 Task: Look for space in São Raimundo Nonato, Brazil from 2nd June, 2023 to 6th June, 2023 for 1 adult in price range Rs.10000 to Rs.13000. Place can be private room with 1  bedroom having 1 bed and 1 bathroom. Property type can be hotel. Booking option can be shelf check-in. Required host language is Spanish.
Action: Mouse moved to (672, 119)
Screenshot: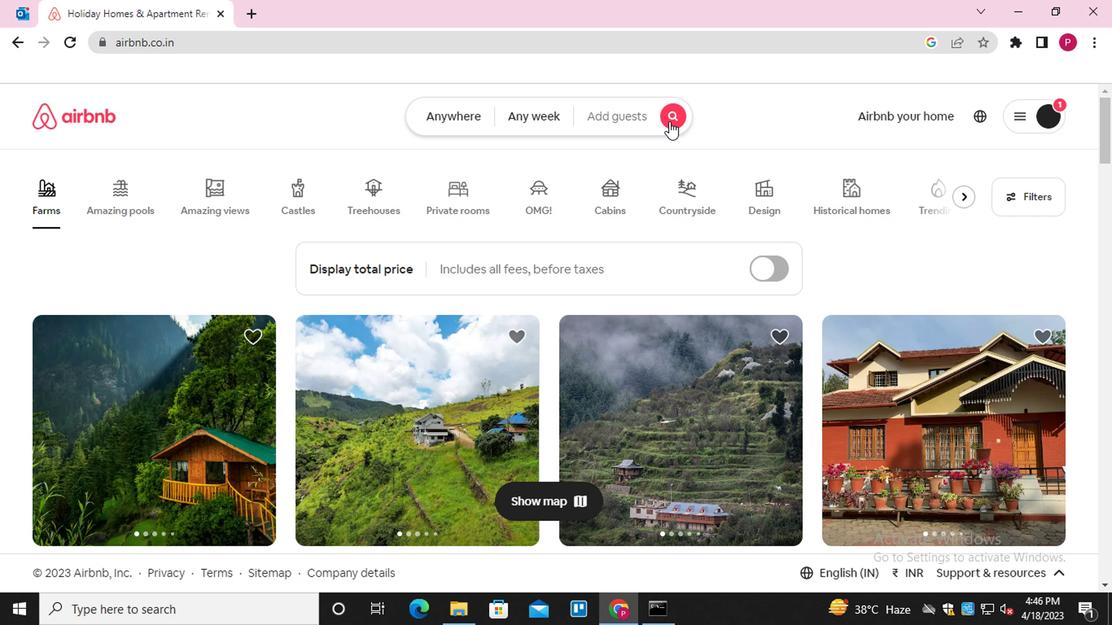 
Action: Mouse pressed left at (672, 119)
Screenshot: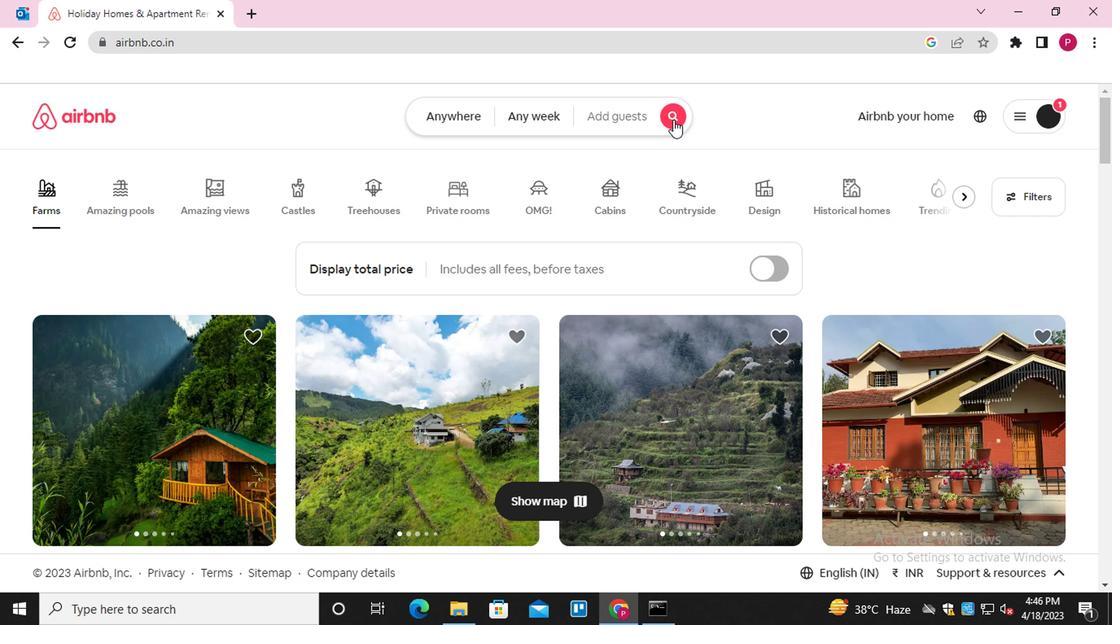 
Action: Mouse moved to (326, 187)
Screenshot: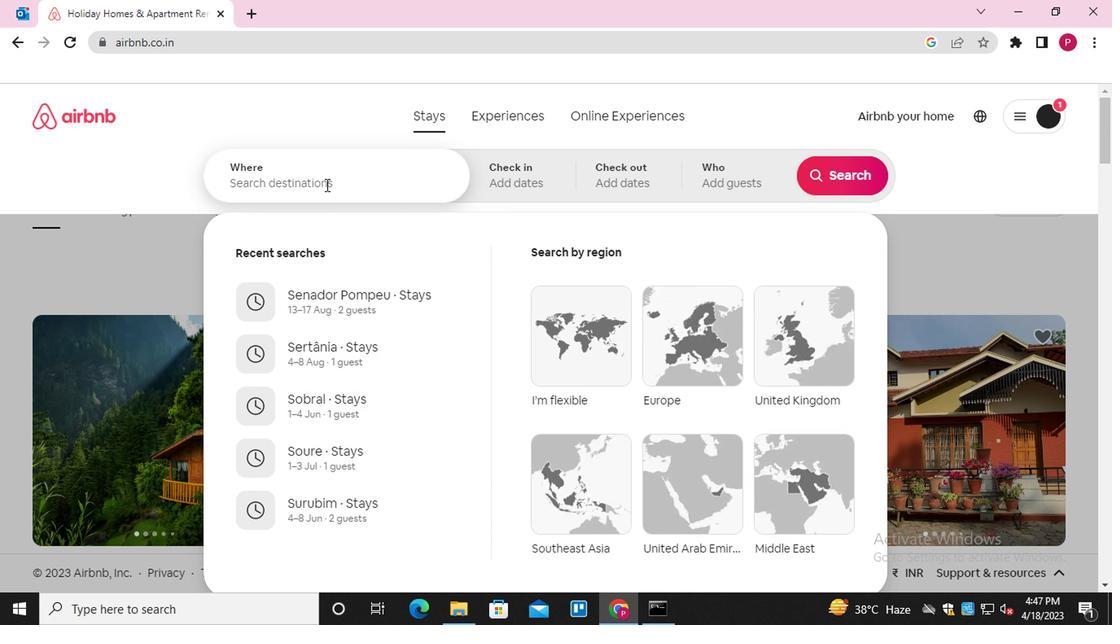 
Action: Mouse pressed left at (326, 187)
Screenshot: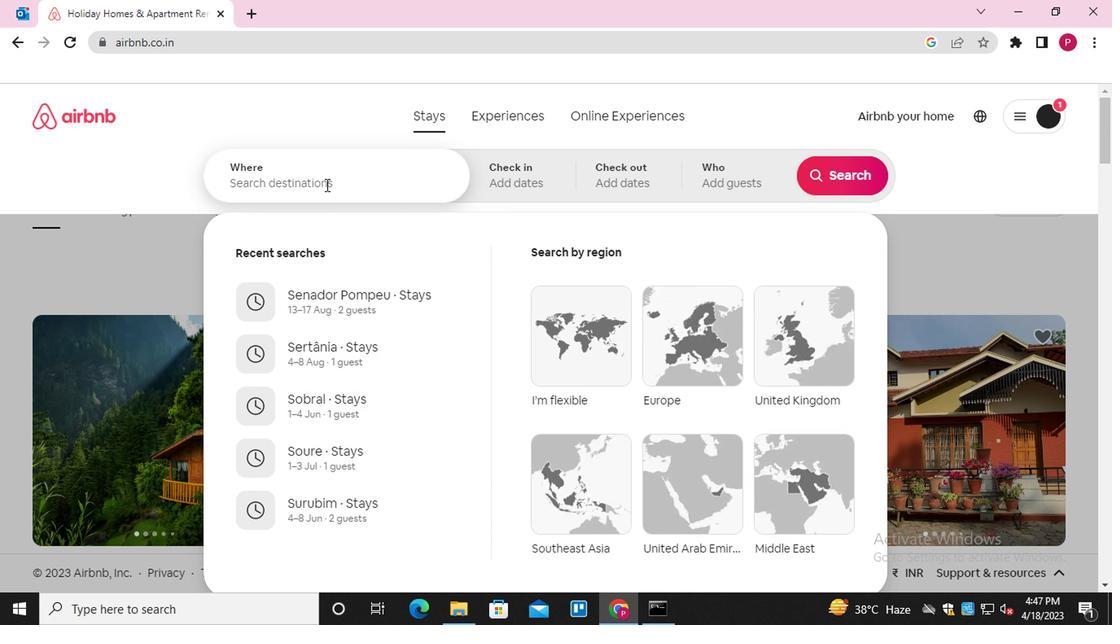
Action: Key pressed <Key.shift>SAO<Key.space><Key.shift><Key.shift><Key.shift><Key.shift><Key.shift>RAIMUNDO
Screenshot: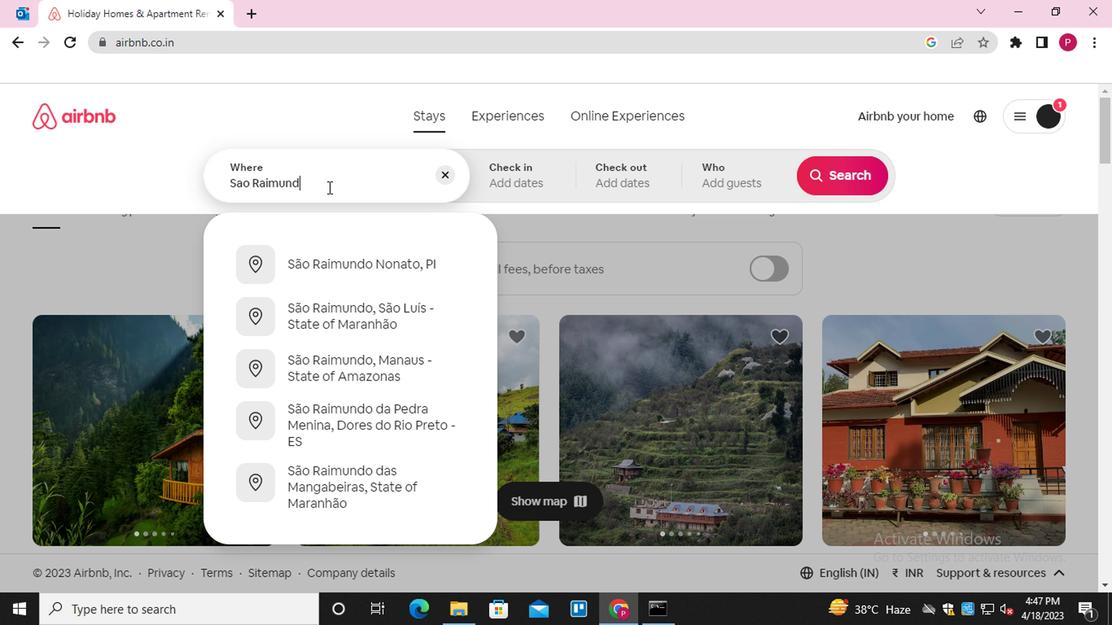 
Action: Mouse moved to (395, 264)
Screenshot: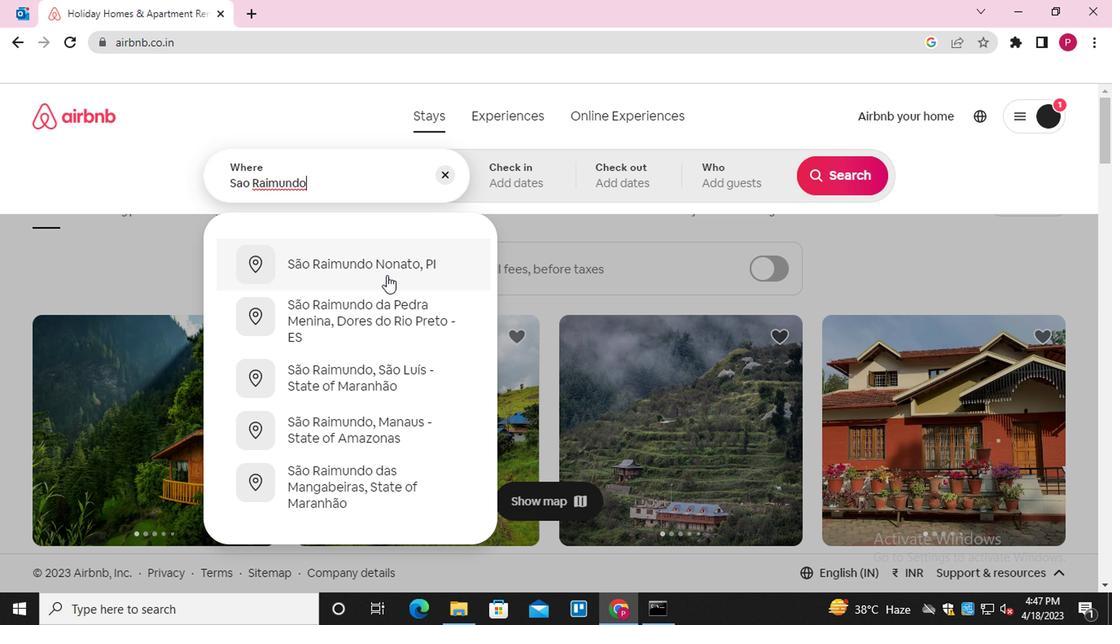 
Action: Mouse pressed left at (395, 264)
Screenshot: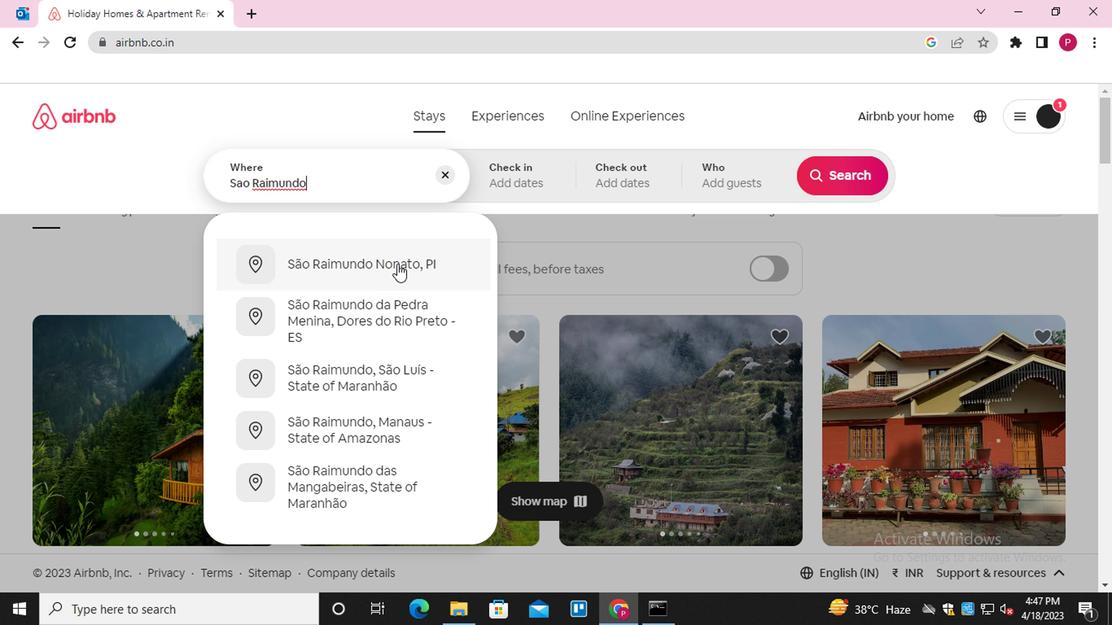 
Action: Mouse moved to (827, 311)
Screenshot: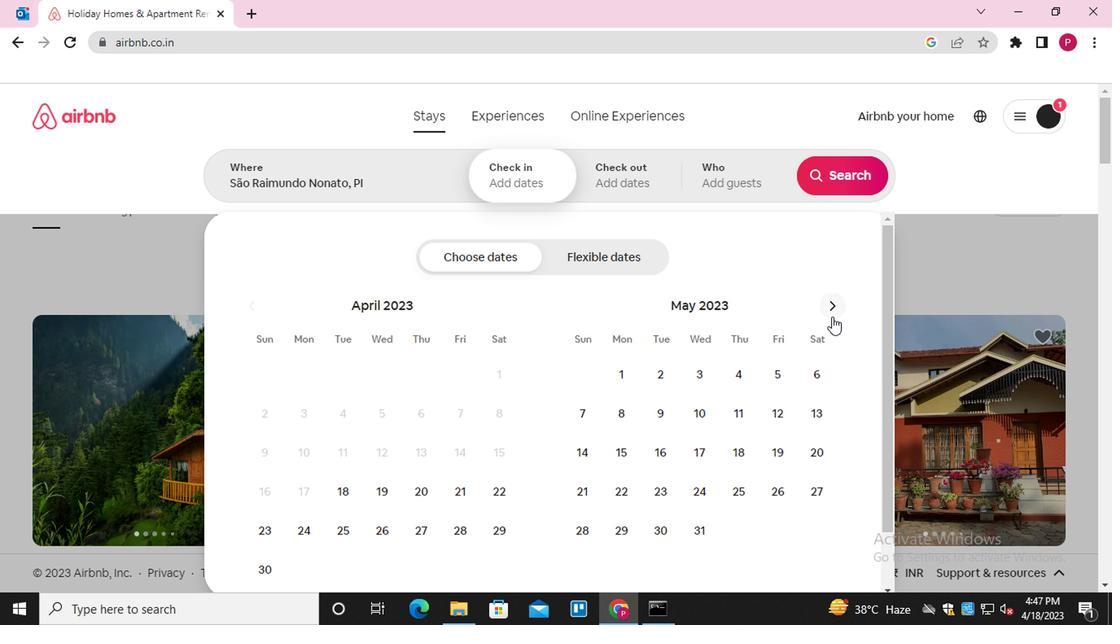 
Action: Mouse pressed left at (827, 311)
Screenshot: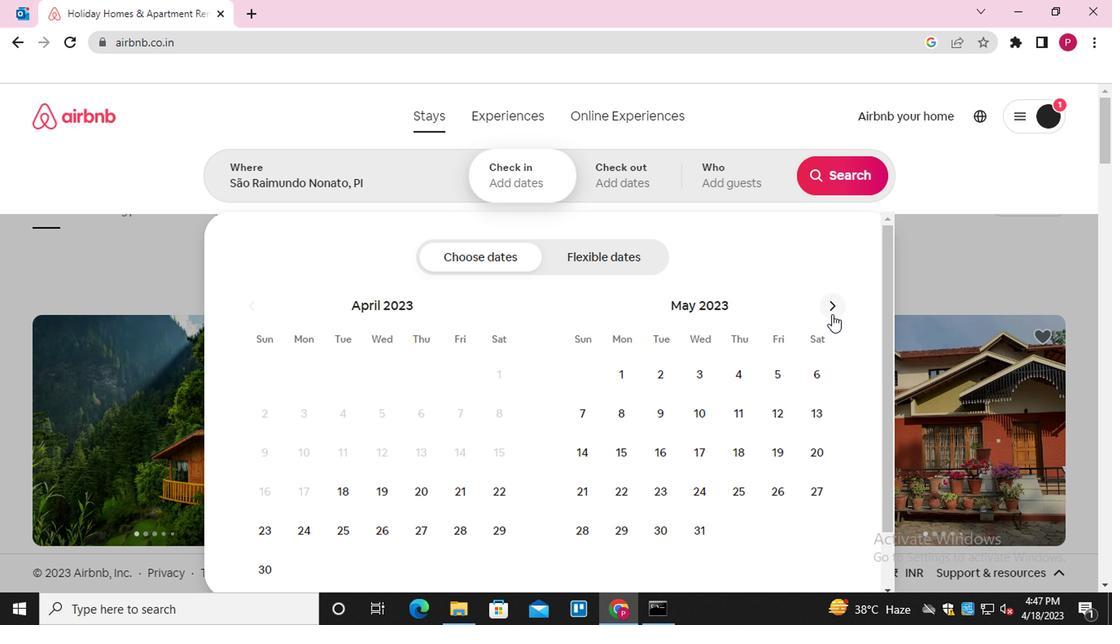 
Action: Mouse moved to (768, 381)
Screenshot: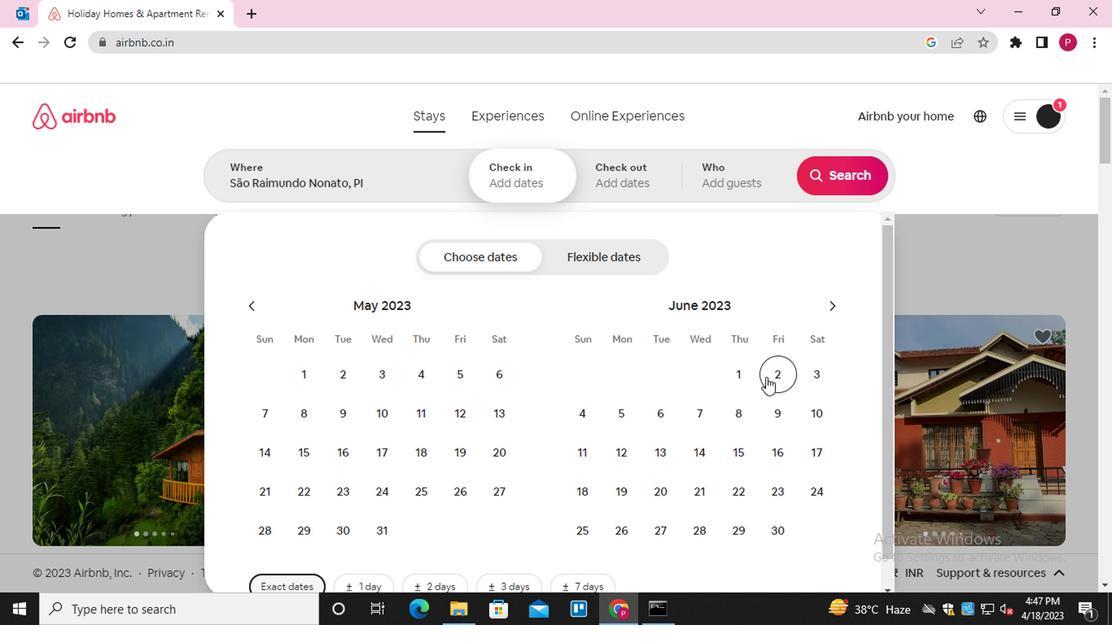 
Action: Mouse pressed left at (768, 381)
Screenshot: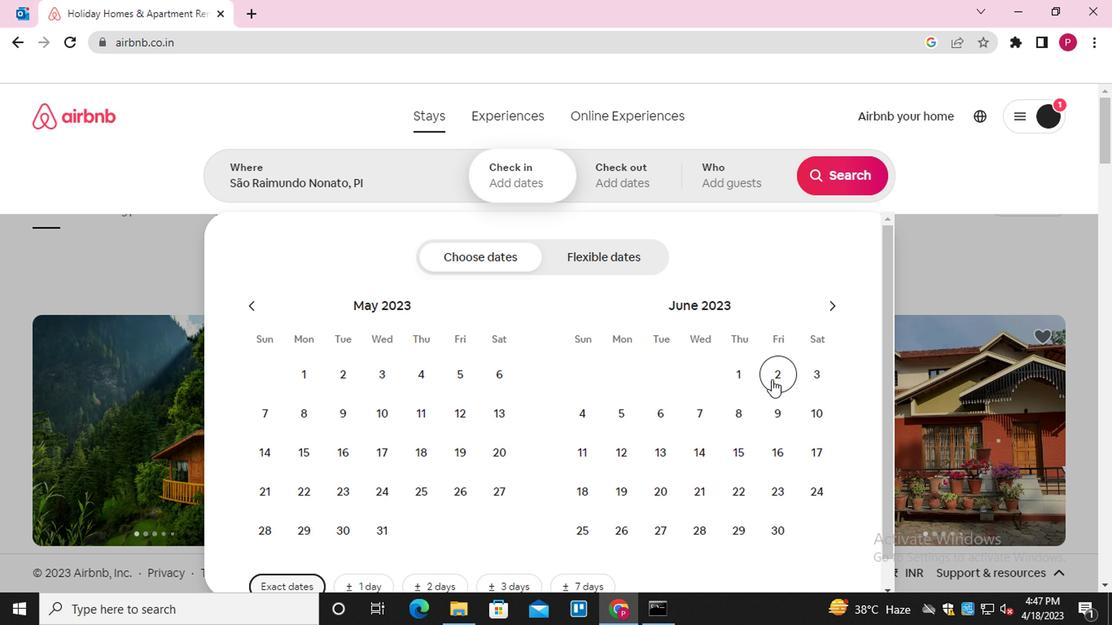 
Action: Mouse moved to (659, 414)
Screenshot: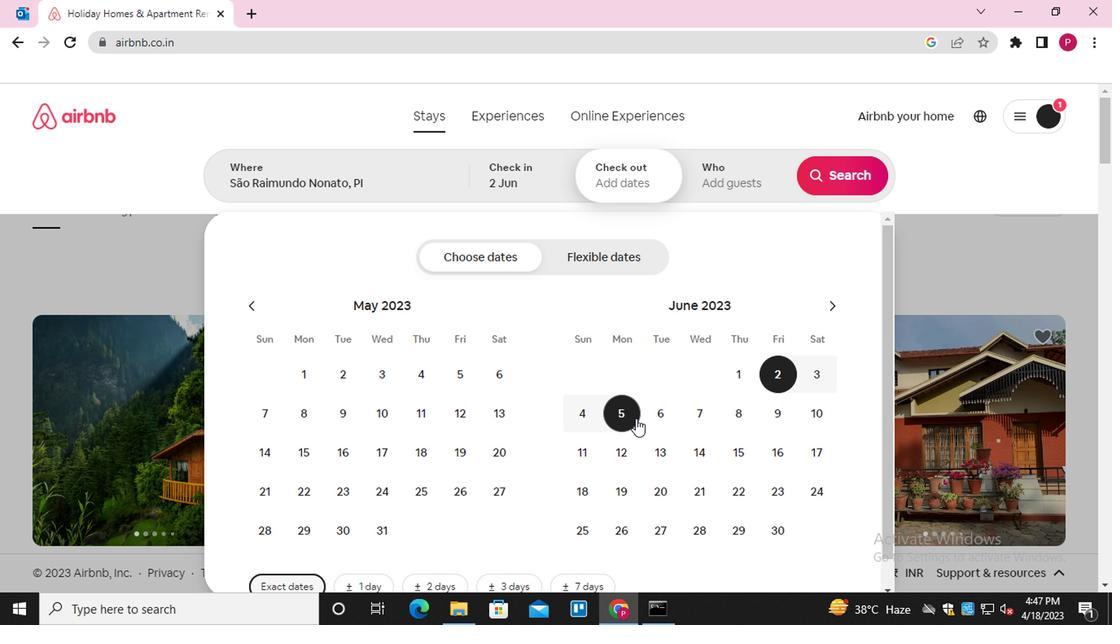 
Action: Mouse pressed left at (659, 414)
Screenshot: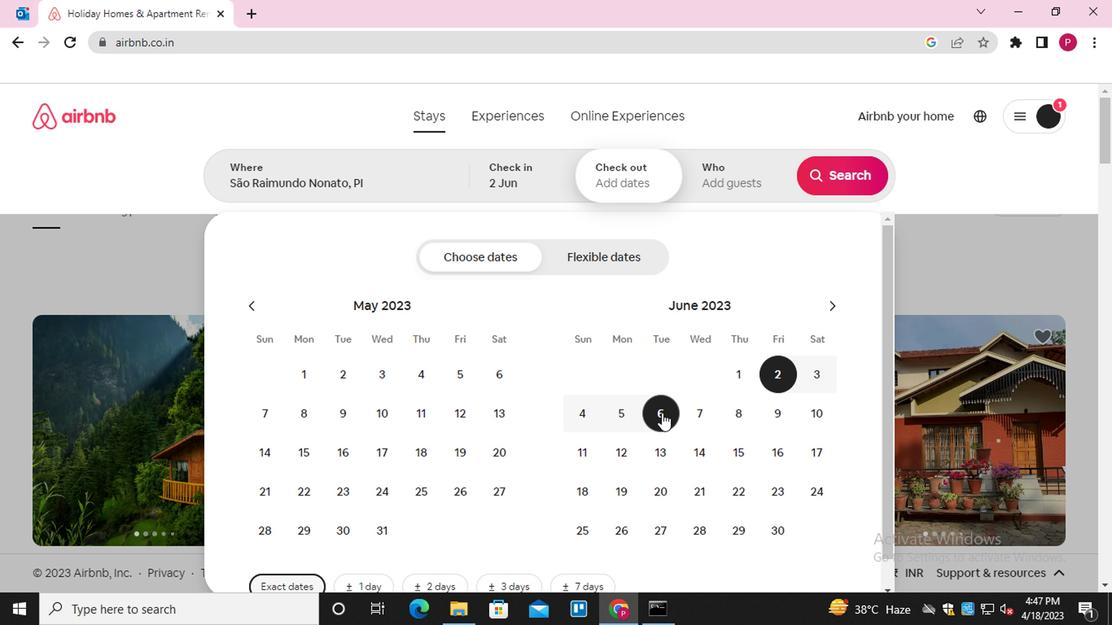
Action: Mouse moved to (721, 183)
Screenshot: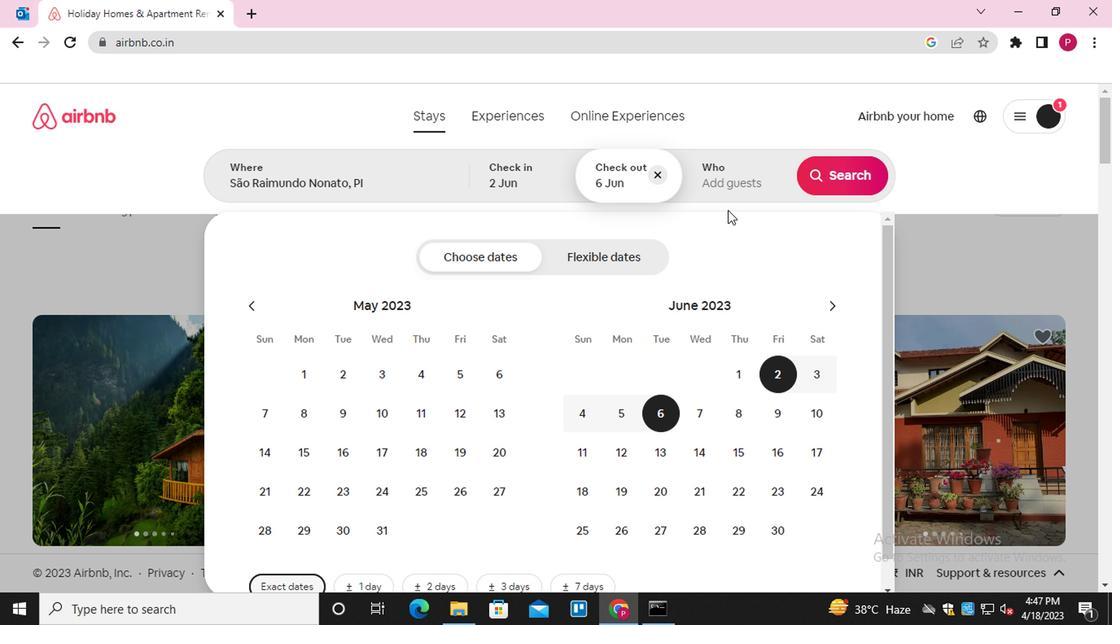 
Action: Mouse pressed left at (721, 183)
Screenshot: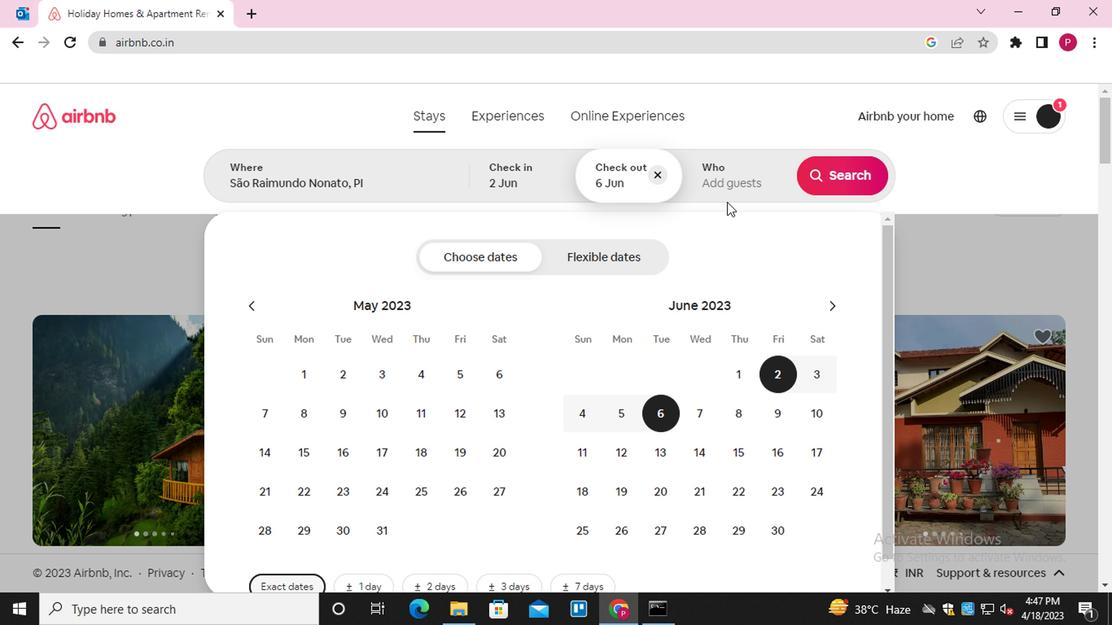 
Action: Mouse moved to (855, 264)
Screenshot: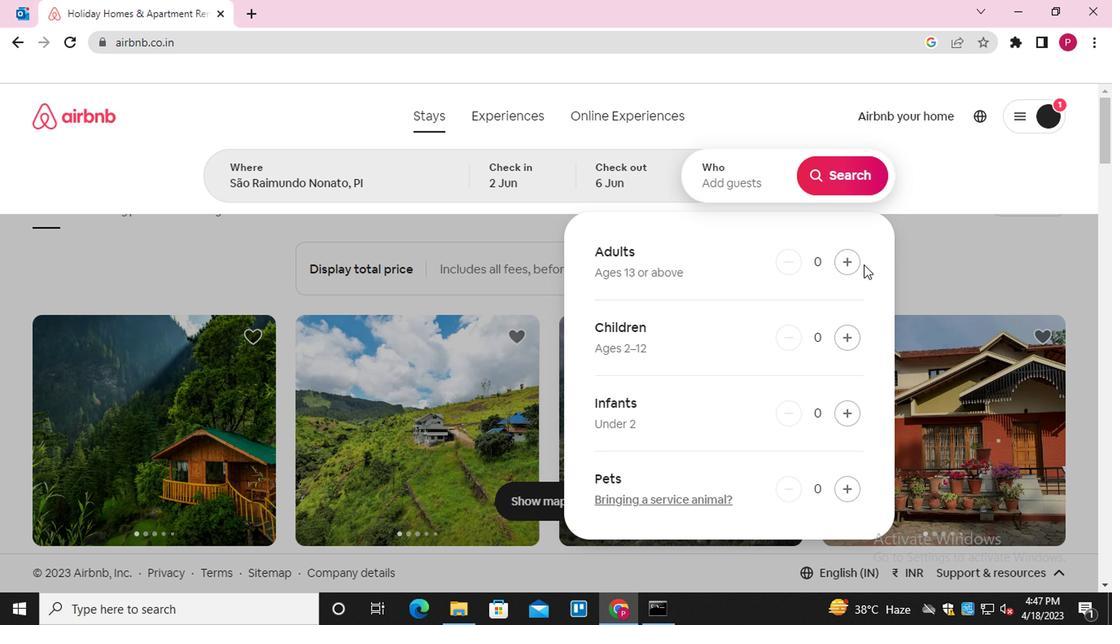 
Action: Mouse pressed left at (855, 264)
Screenshot: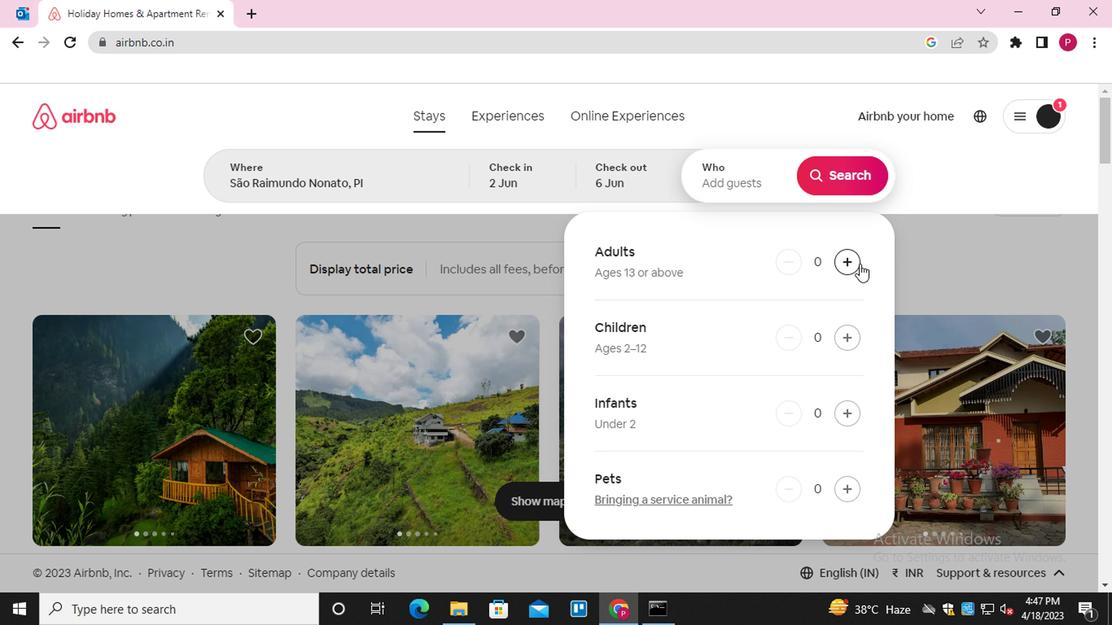 
Action: Mouse moved to (834, 177)
Screenshot: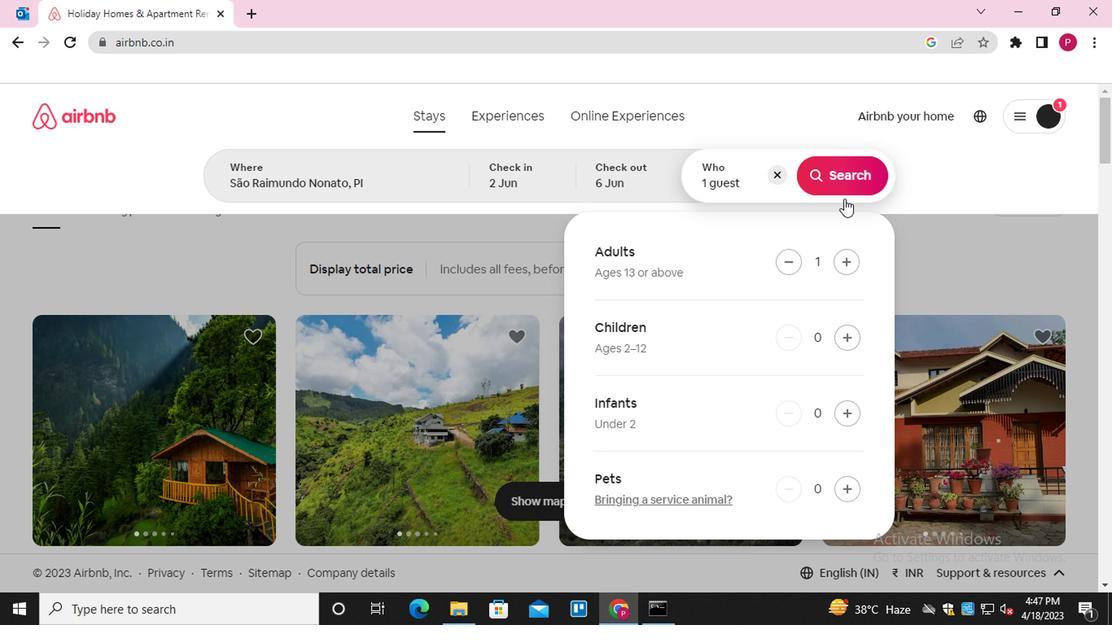 
Action: Mouse pressed left at (834, 177)
Screenshot: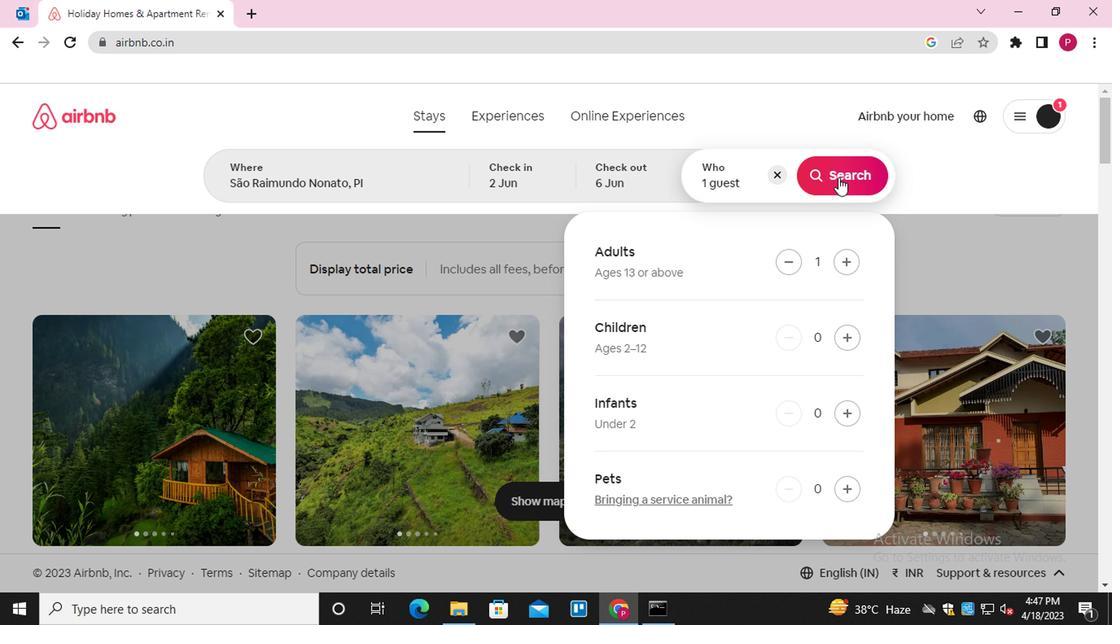 
Action: Mouse moved to (1021, 180)
Screenshot: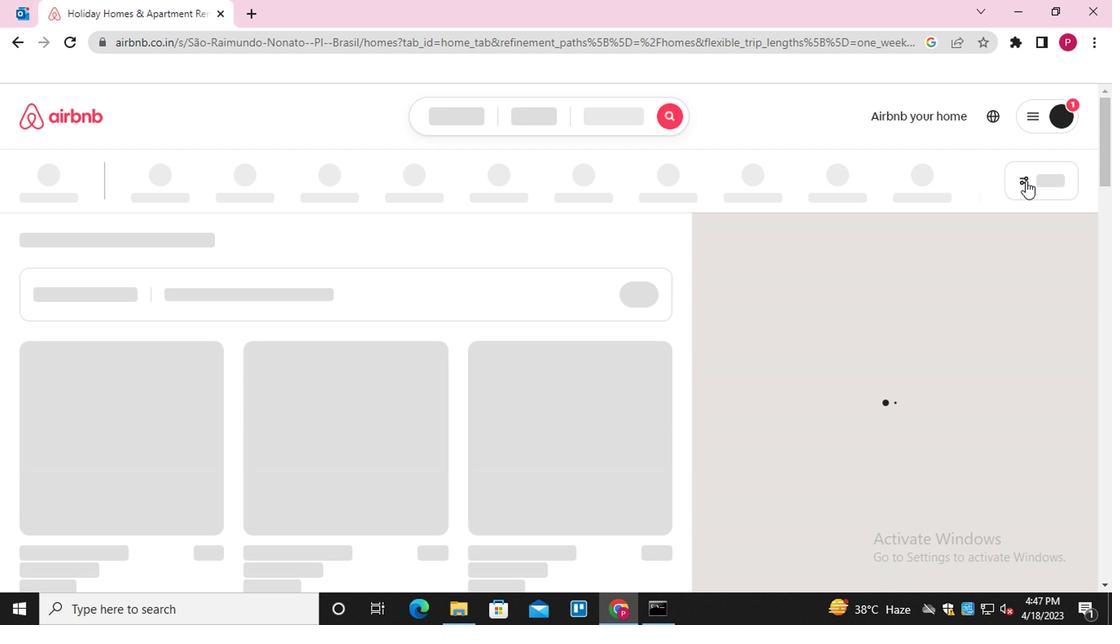
Action: Mouse pressed left at (1021, 180)
Screenshot: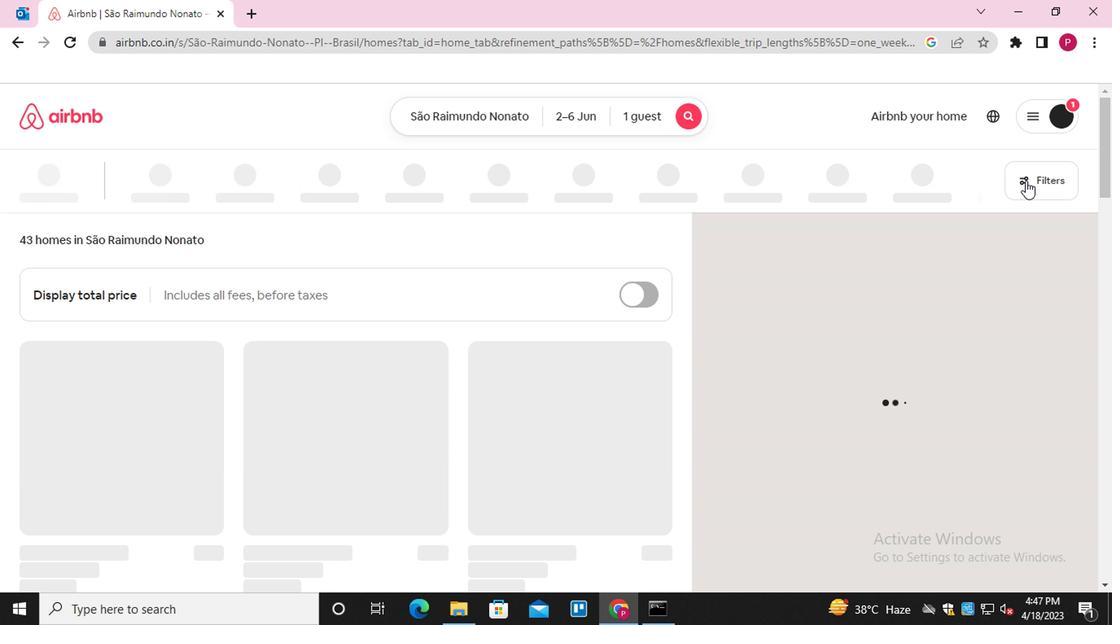 
Action: Mouse moved to (349, 388)
Screenshot: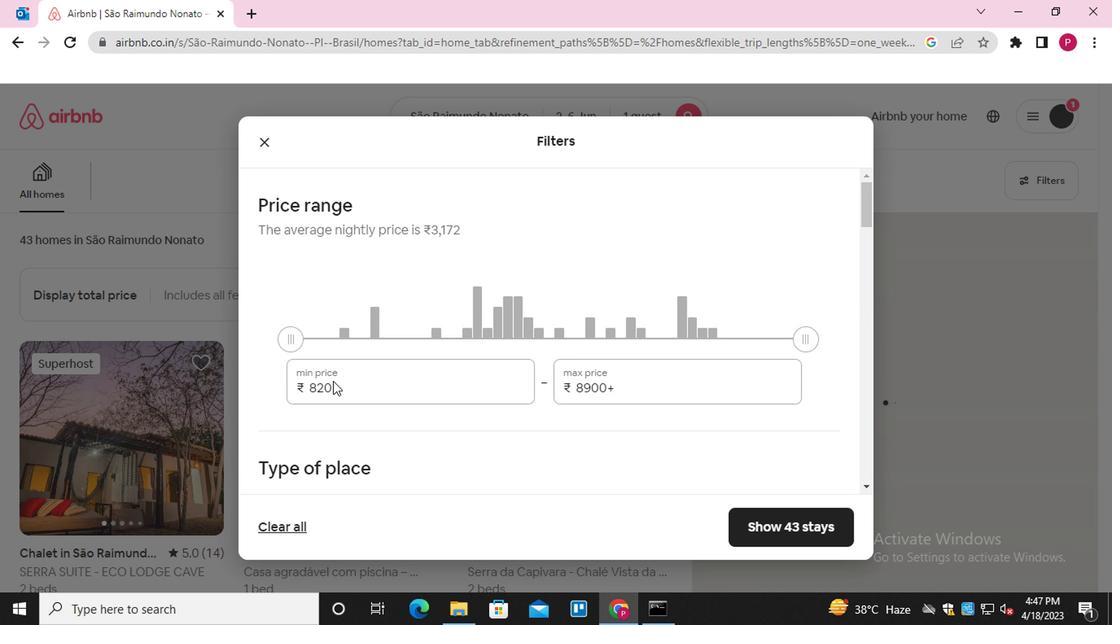 
Action: Mouse pressed left at (349, 388)
Screenshot: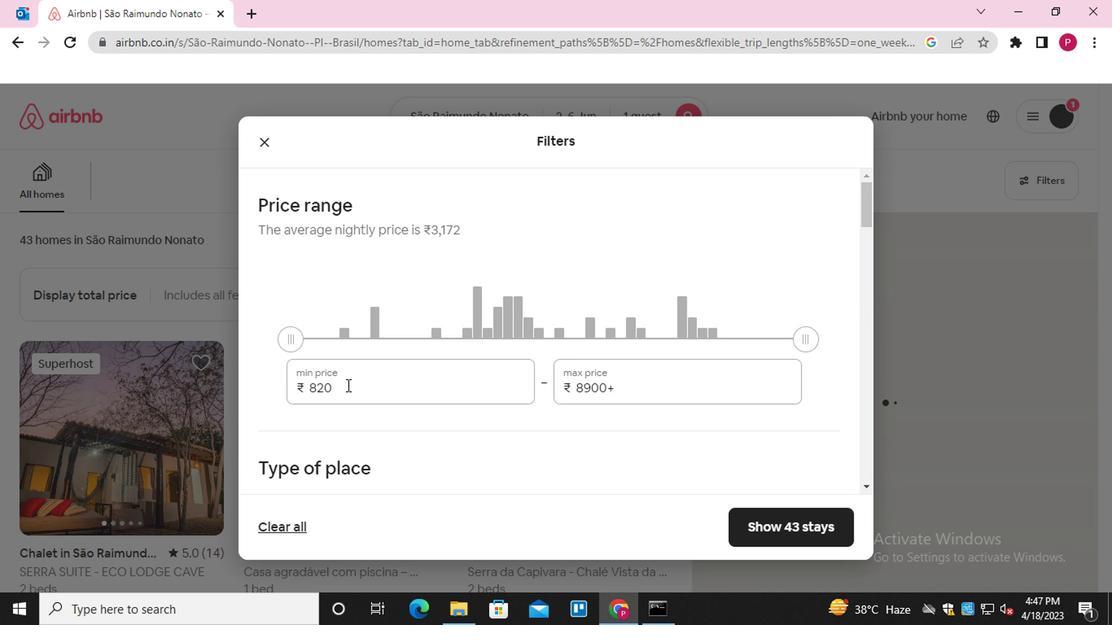 
Action: Mouse pressed left at (349, 388)
Screenshot: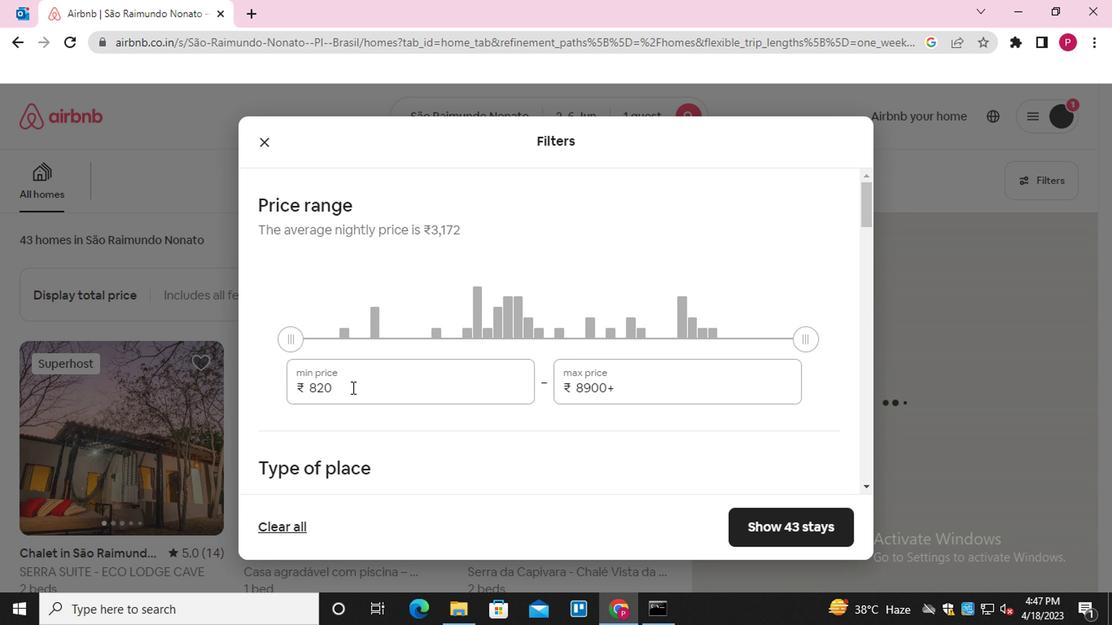 
Action: Mouse moved to (349, 388)
Screenshot: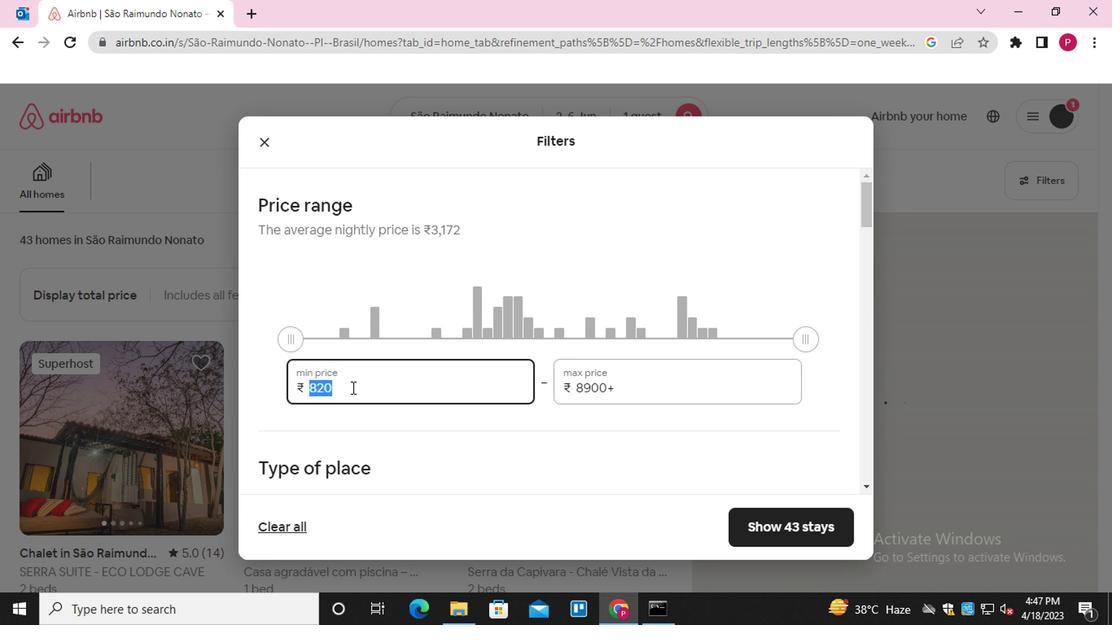 
Action: Key pressed 10000<Key.tab>13000
Screenshot: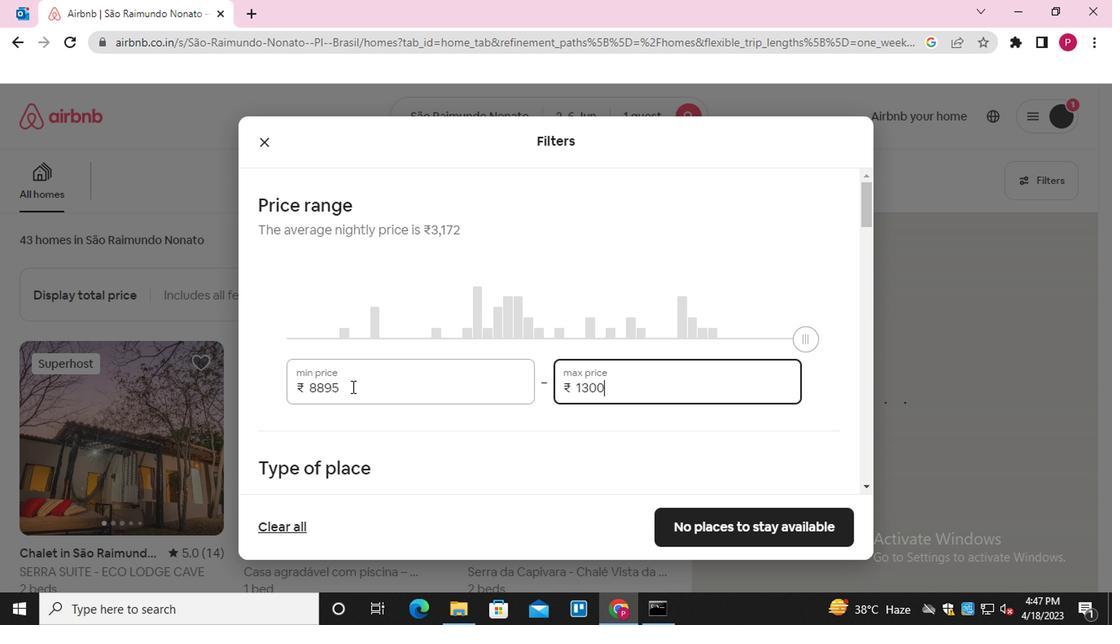 
Action: Mouse moved to (347, 388)
Screenshot: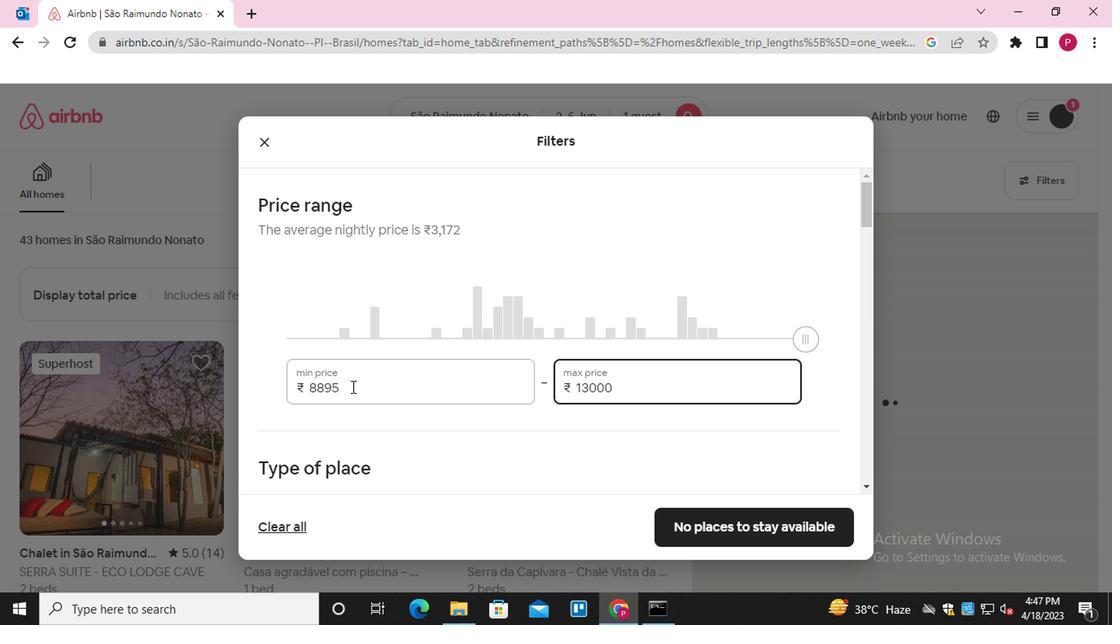
Action: Mouse scrolled (347, 387) with delta (0, 0)
Screenshot: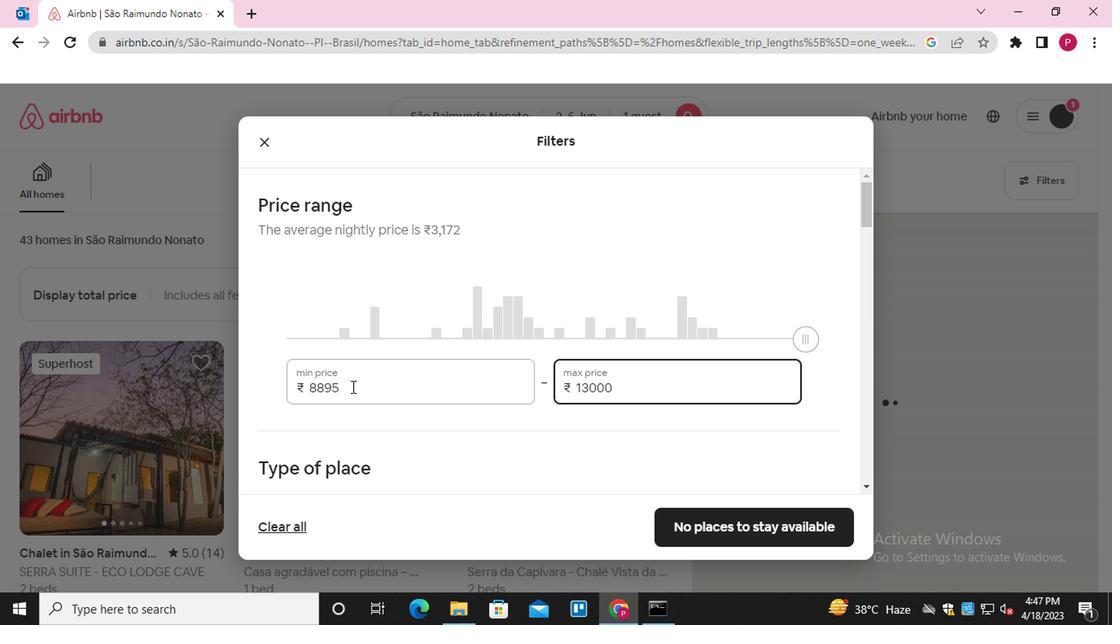 
Action: Mouse moved to (345, 393)
Screenshot: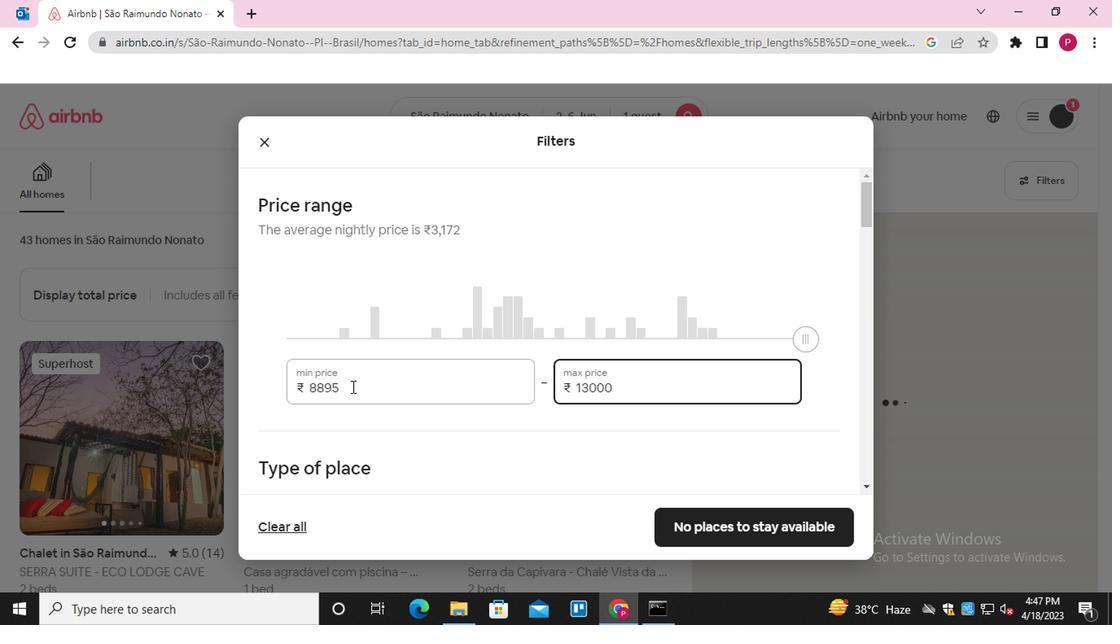 
Action: Mouse scrolled (345, 392) with delta (0, -1)
Screenshot: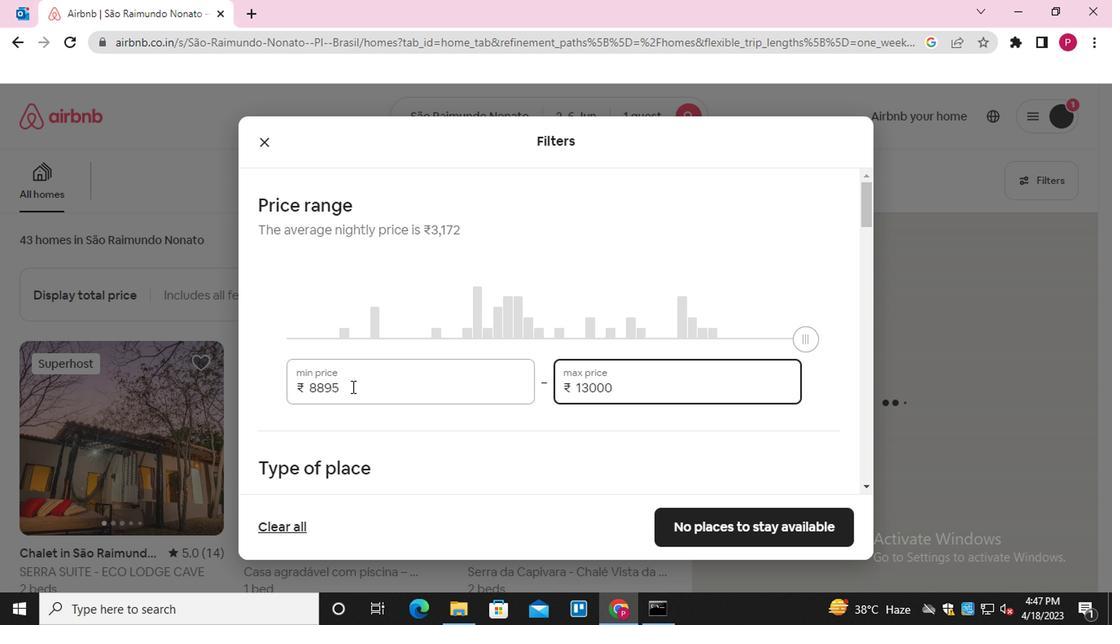 
Action: Mouse moved to (341, 402)
Screenshot: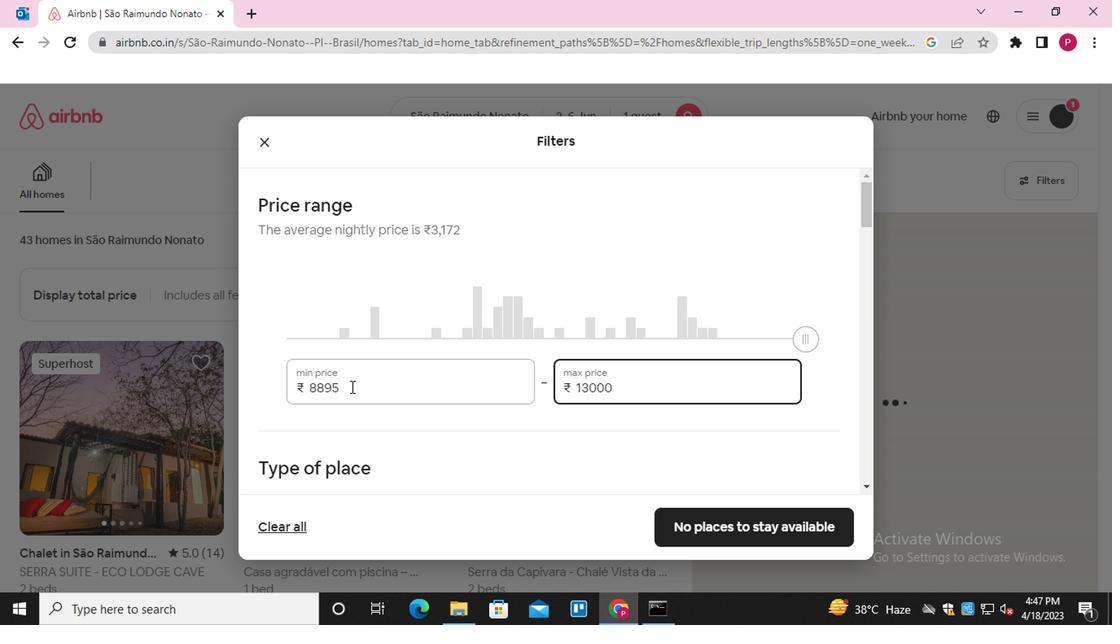 
Action: Mouse scrolled (341, 401) with delta (0, 0)
Screenshot: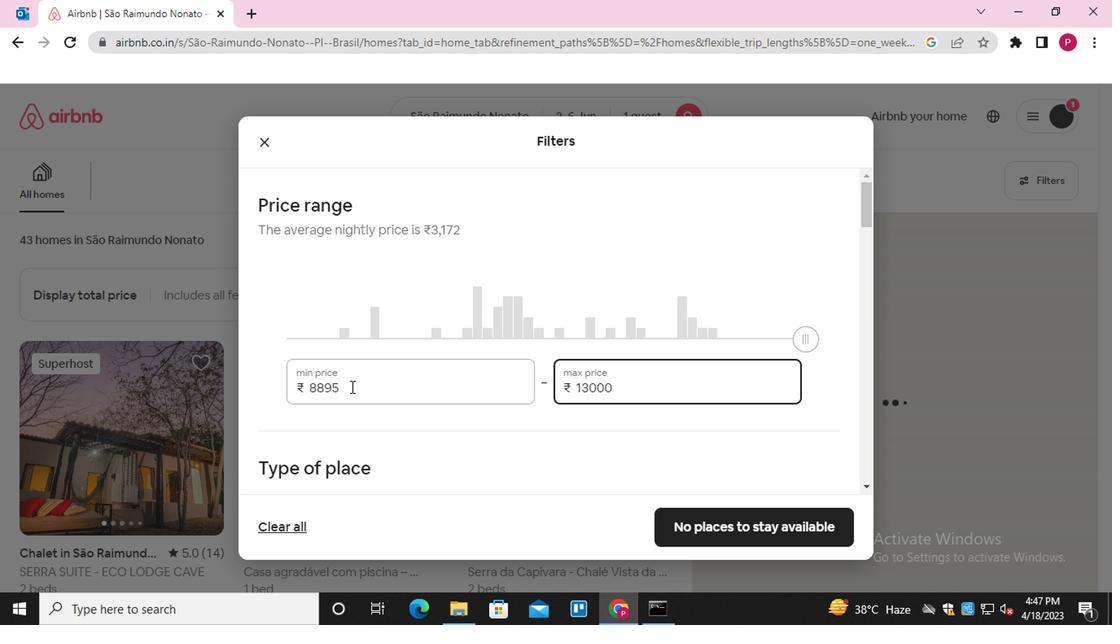
Action: Mouse moved to (542, 276)
Screenshot: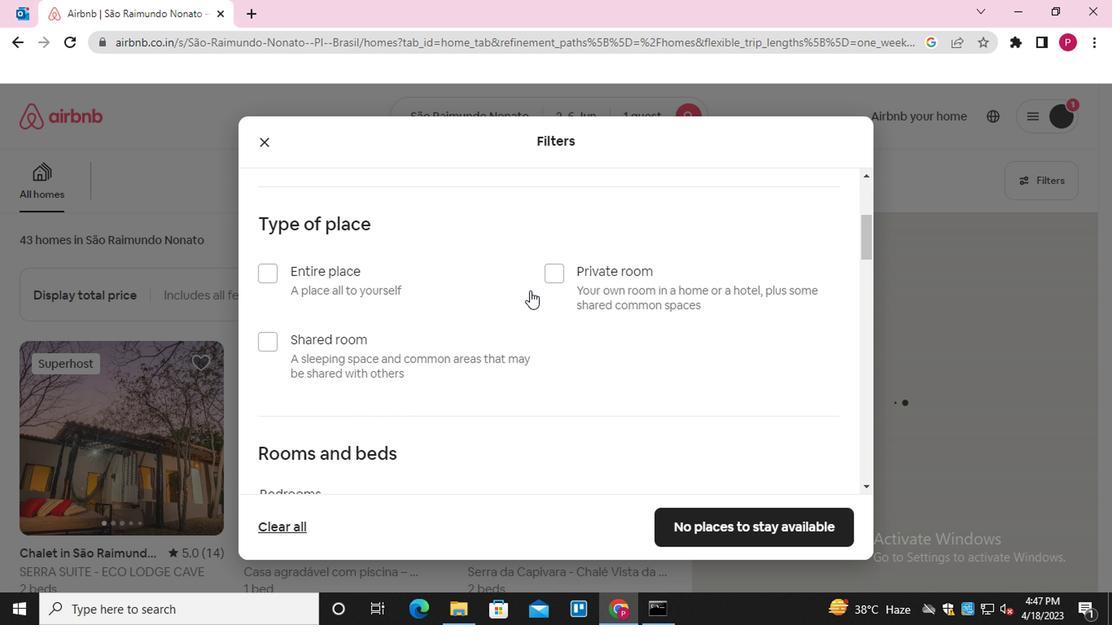 
Action: Mouse pressed left at (542, 276)
Screenshot: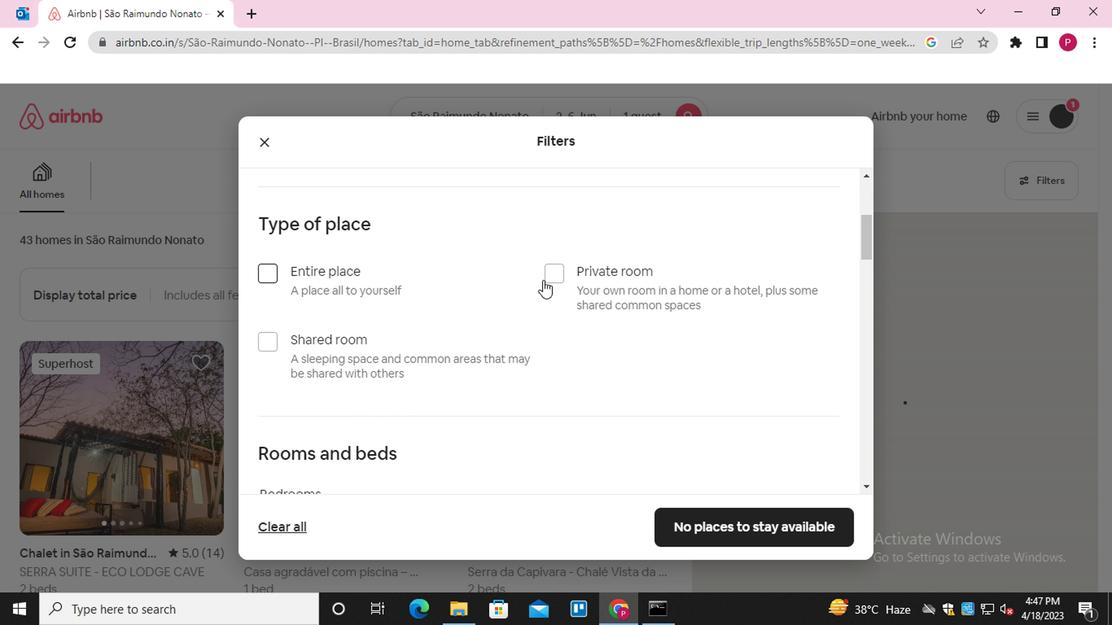 
Action: Mouse moved to (465, 392)
Screenshot: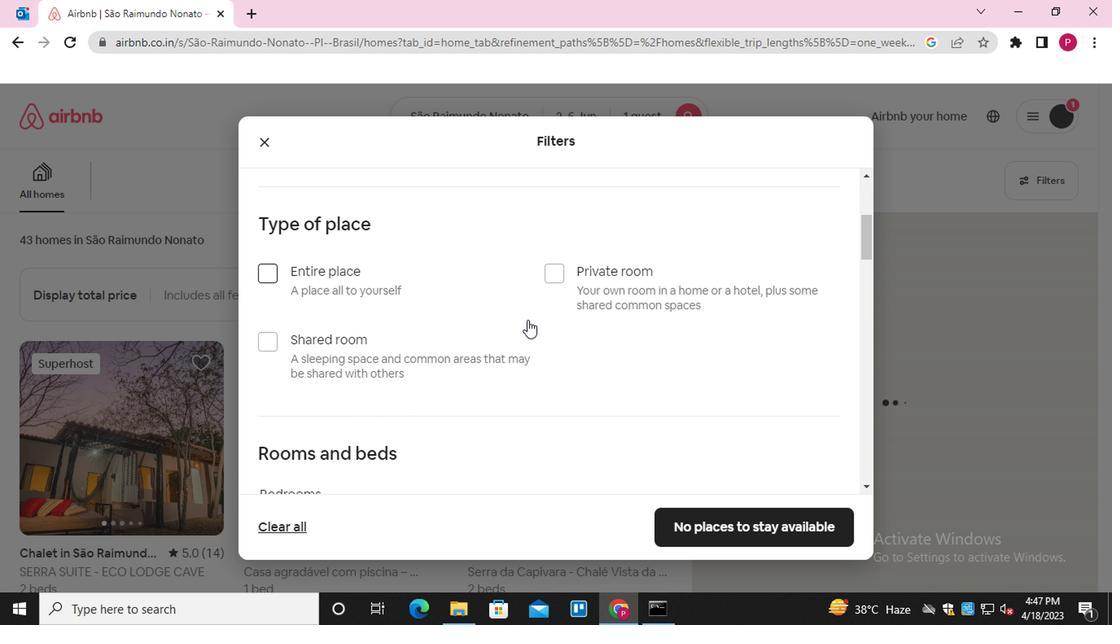 
Action: Mouse scrolled (465, 391) with delta (0, 0)
Screenshot: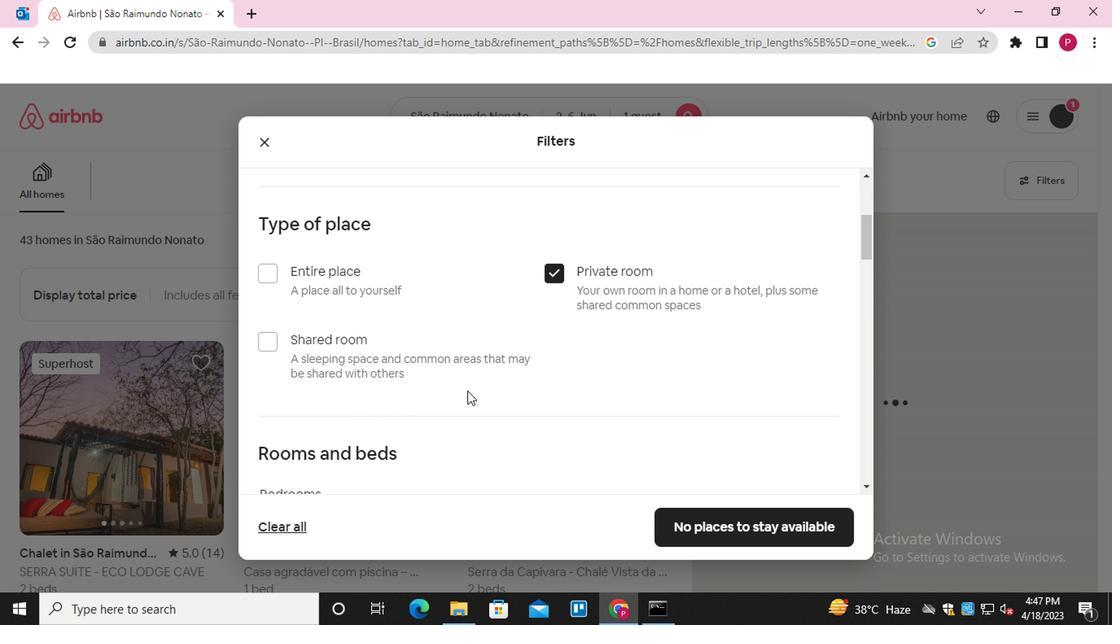 
Action: Mouse scrolled (465, 391) with delta (0, 0)
Screenshot: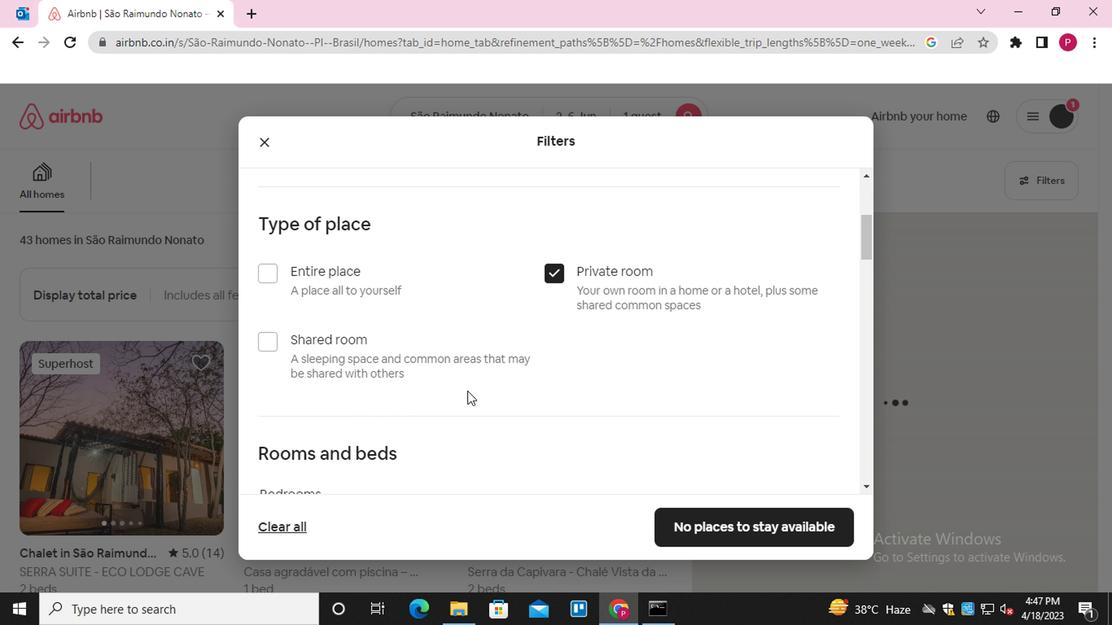 
Action: Mouse moved to (463, 392)
Screenshot: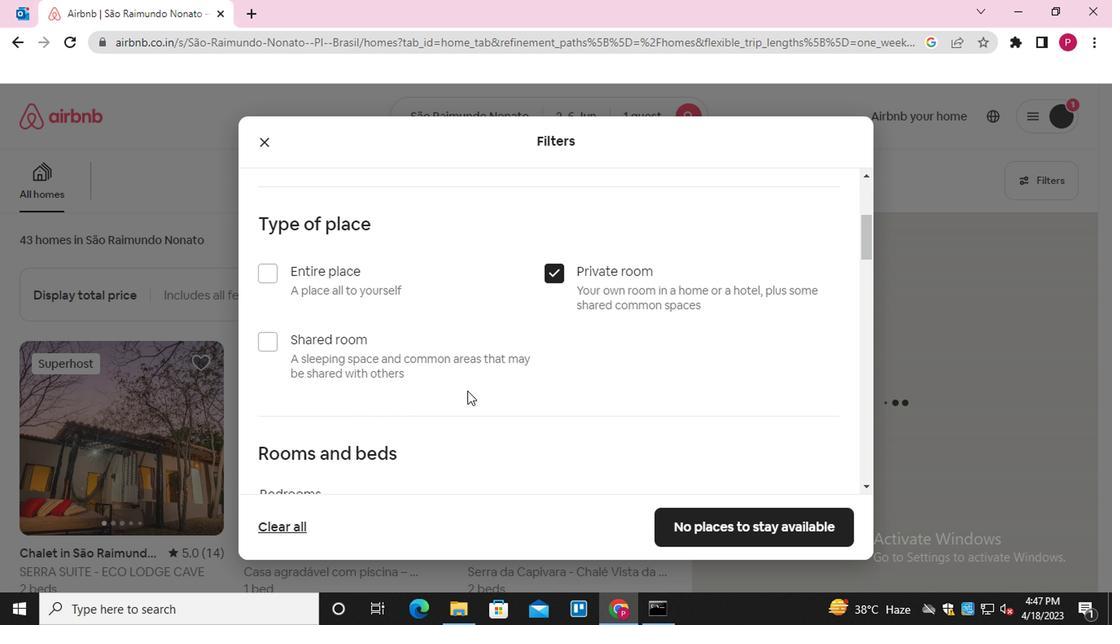 
Action: Mouse scrolled (463, 391) with delta (0, 0)
Screenshot: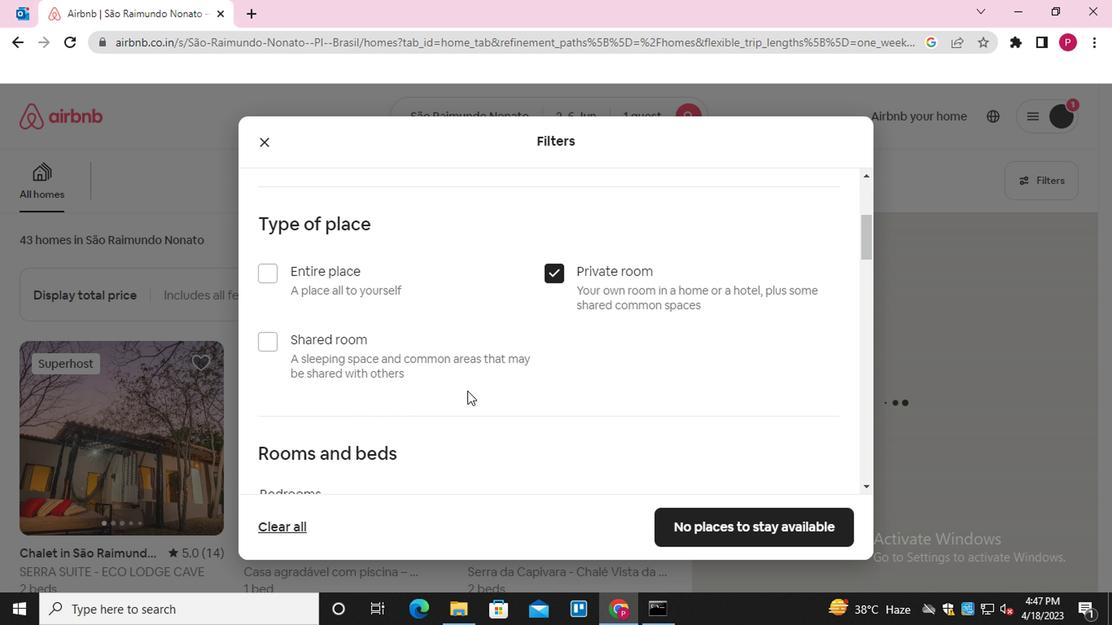 
Action: Mouse scrolled (463, 391) with delta (0, 0)
Screenshot: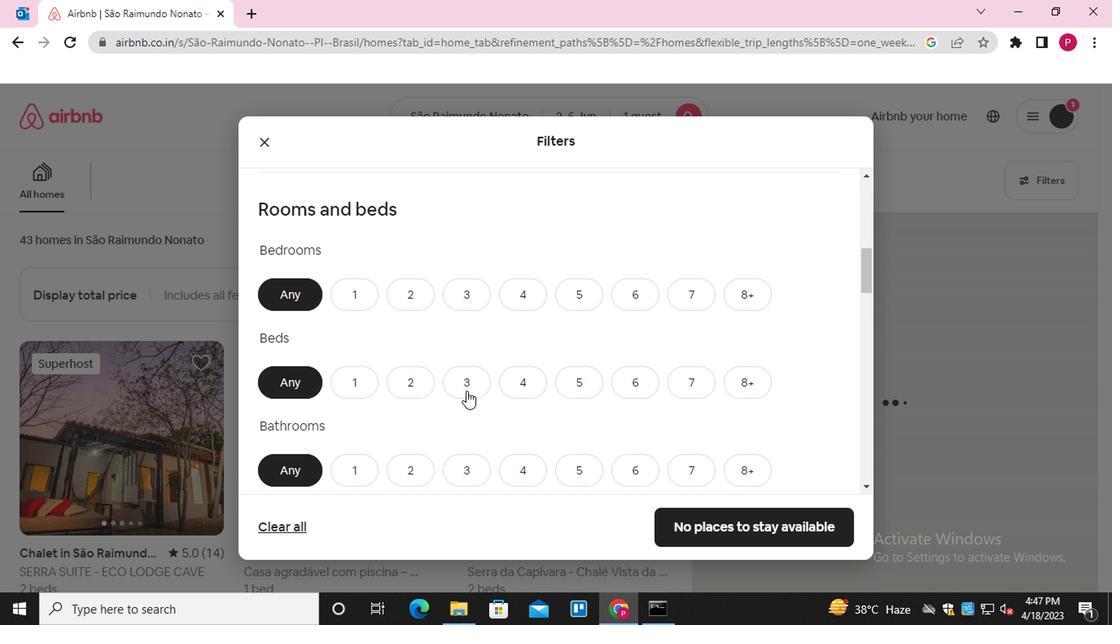 
Action: Mouse moved to (346, 206)
Screenshot: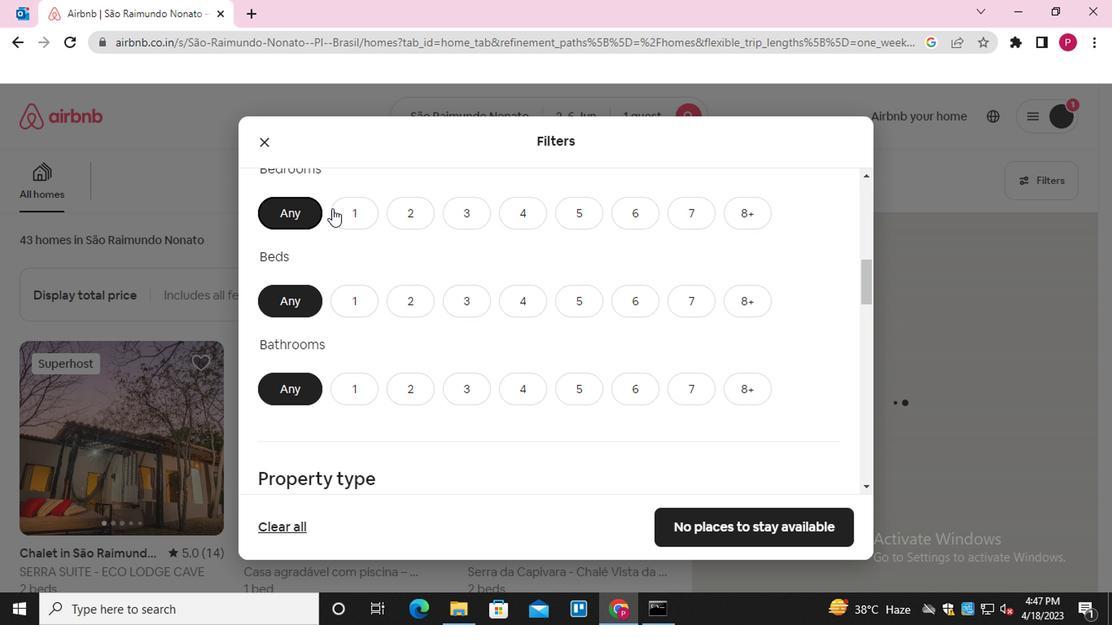 
Action: Mouse pressed left at (346, 206)
Screenshot: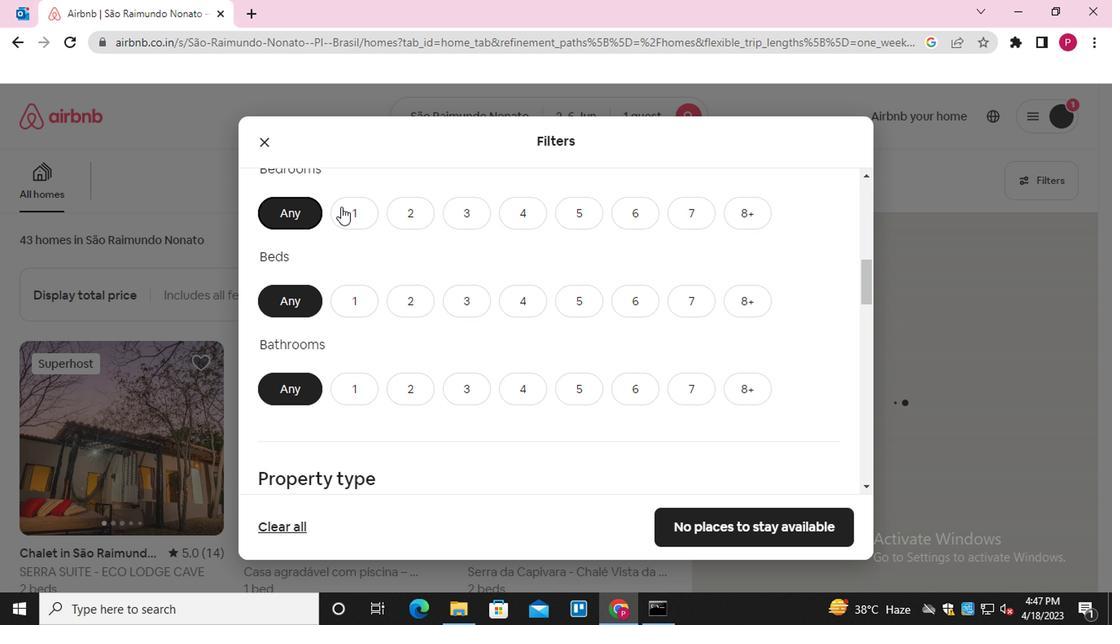 
Action: Mouse moved to (350, 293)
Screenshot: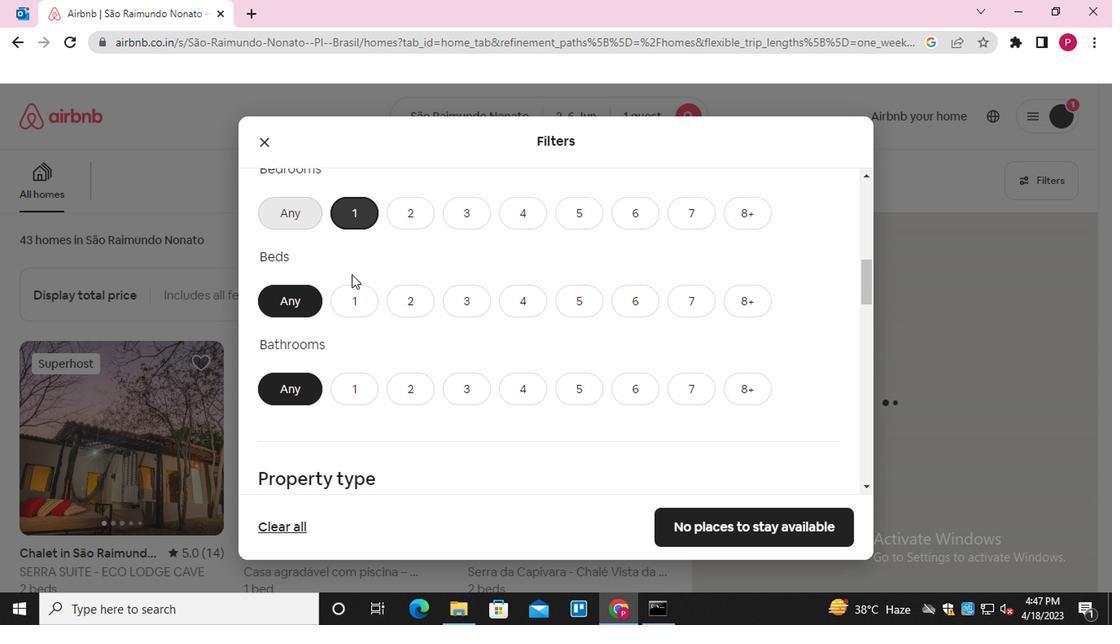 
Action: Mouse pressed left at (350, 293)
Screenshot: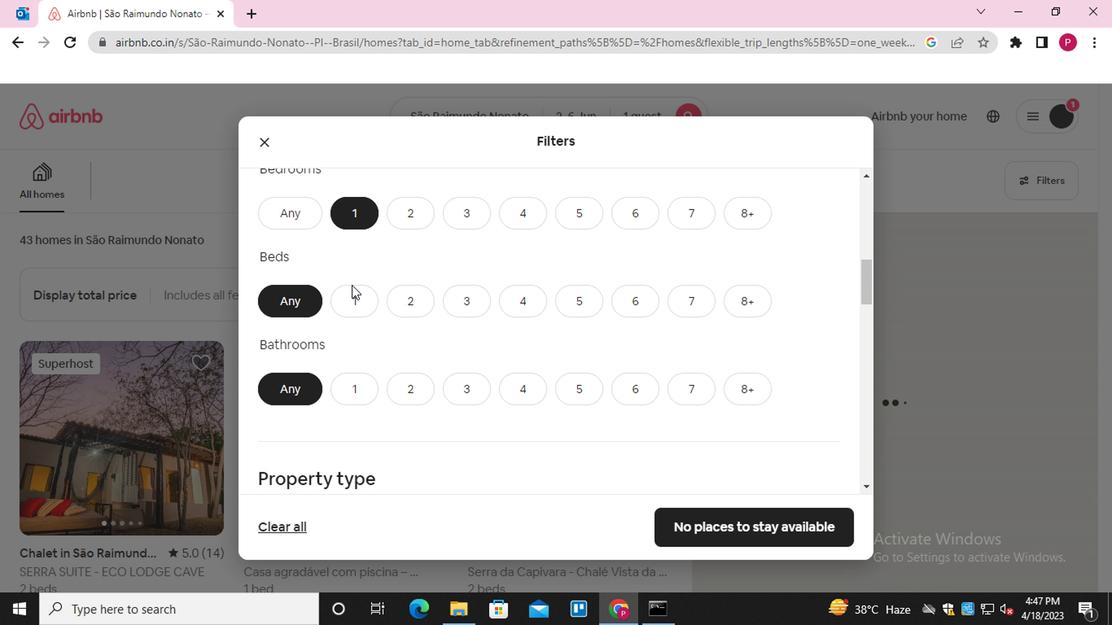 
Action: Mouse moved to (352, 399)
Screenshot: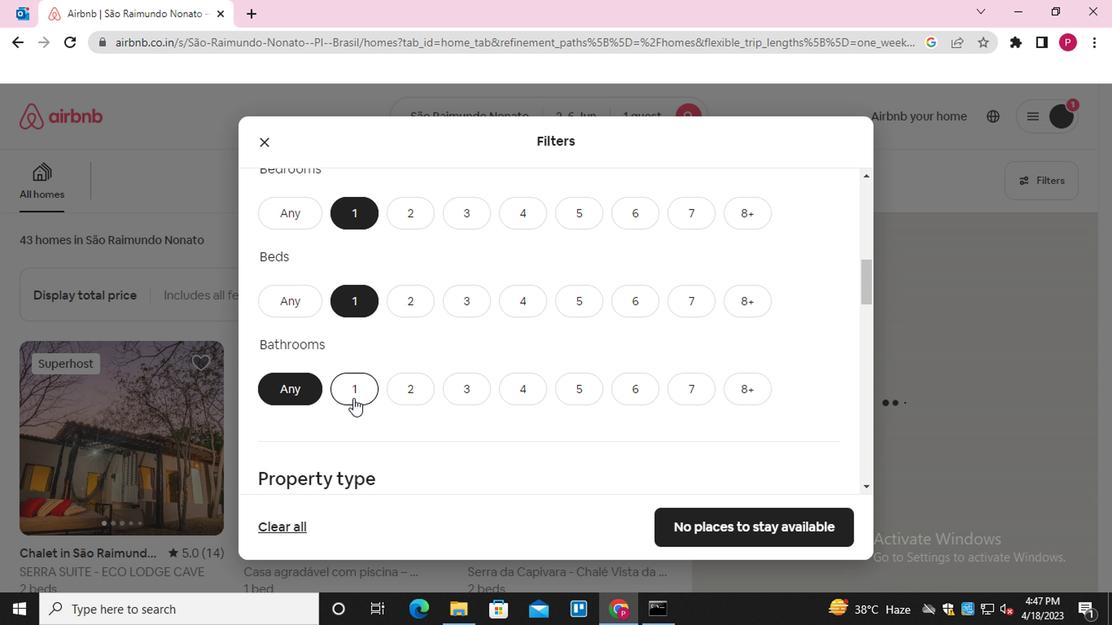 
Action: Mouse pressed left at (352, 399)
Screenshot: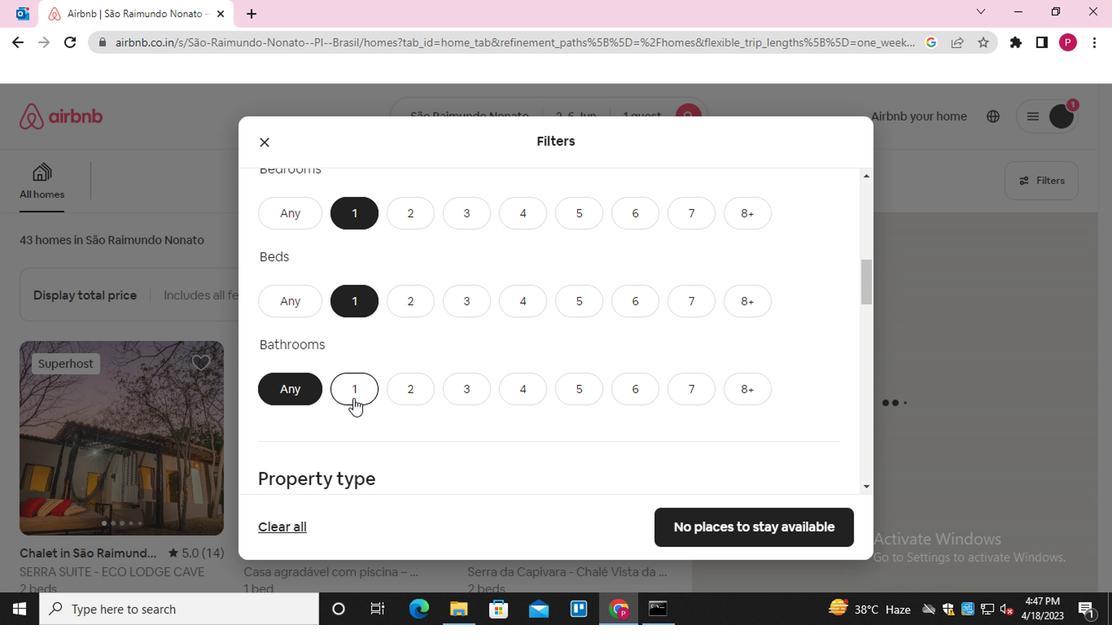 
Action: Mouse moved to (429, 380)
Screenshot: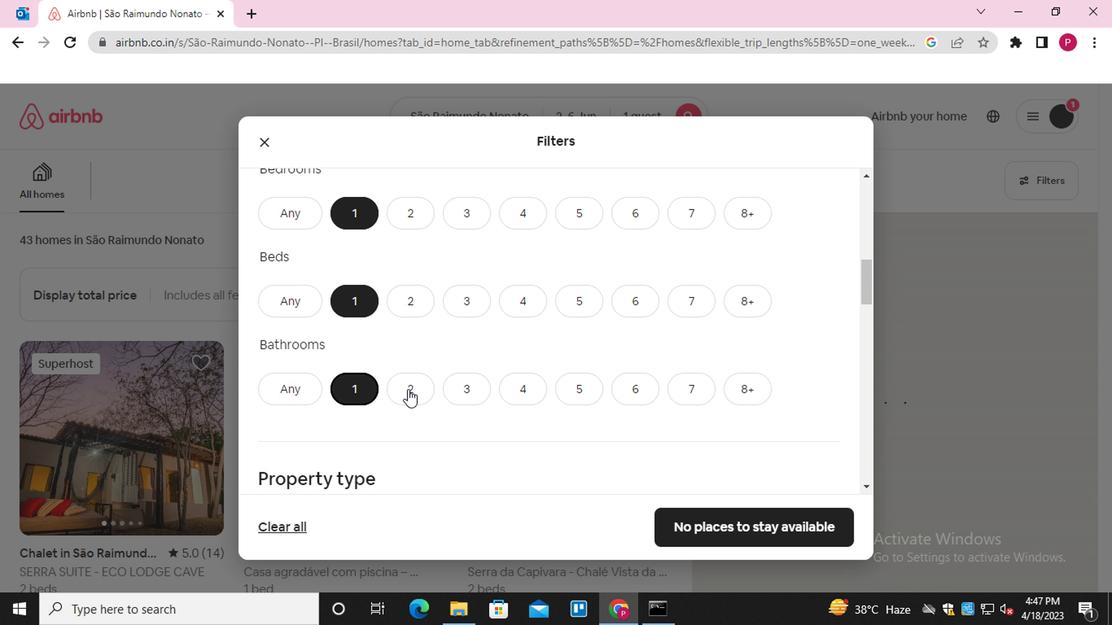 
Action: Mouse scrolled (429, 379) with delta (0, 0)
Screenshot: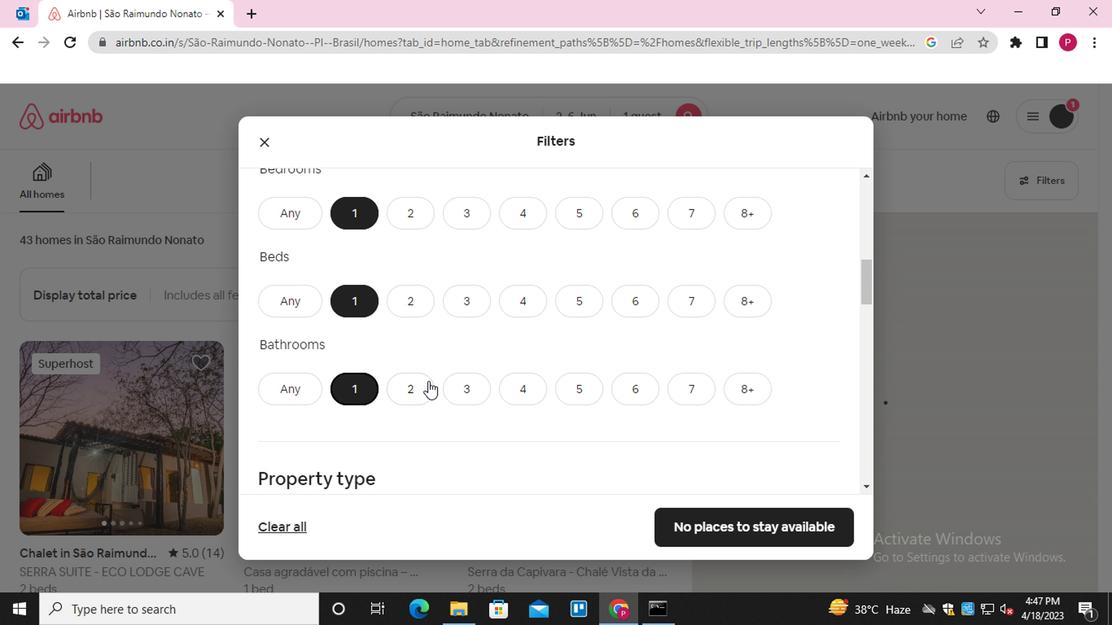 
Action: Mouse scrolled (429, 379) with delta (0, 0)
Screenshot: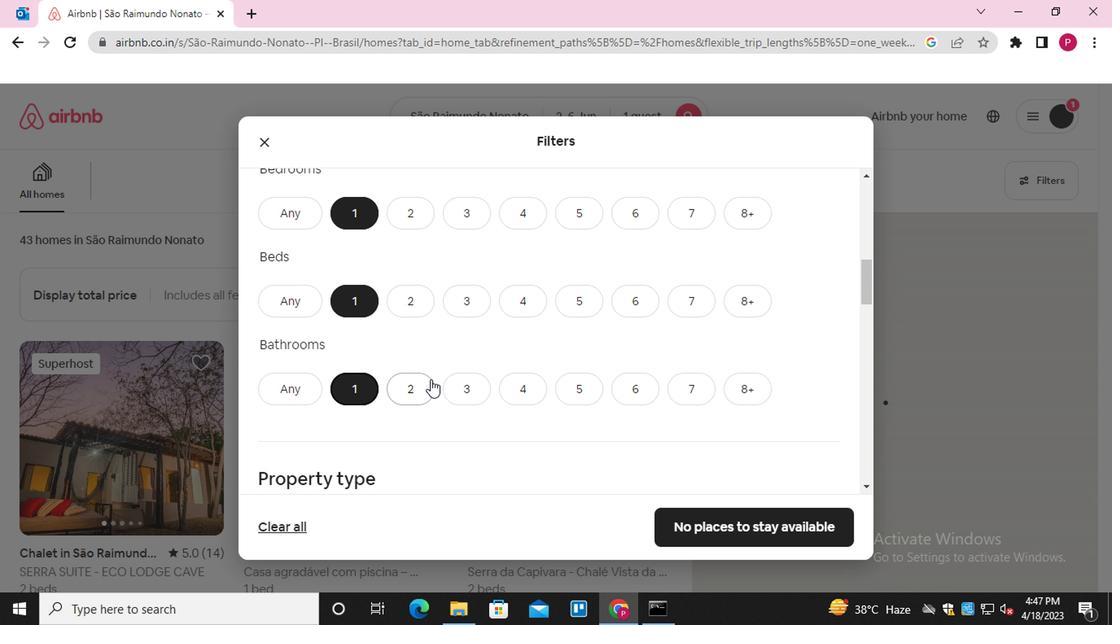 
Action: Mouse scrolled (429, 379) with delta (0, 0)
Screenshot: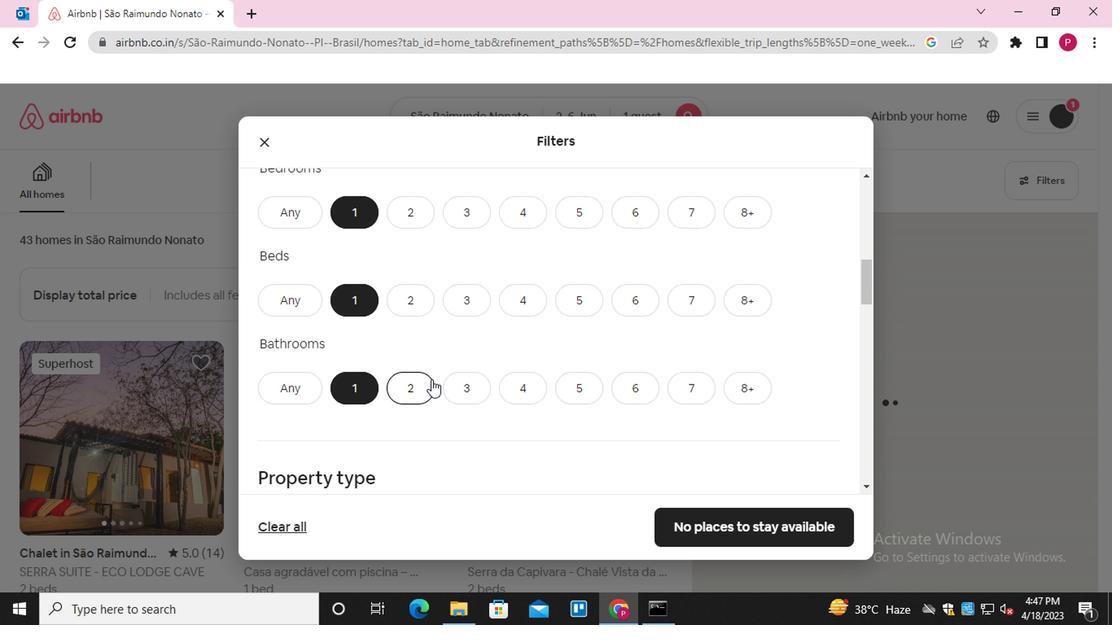 
Action: Mouse scrolled (429, 379) with delta (0, 0)
Screenshot: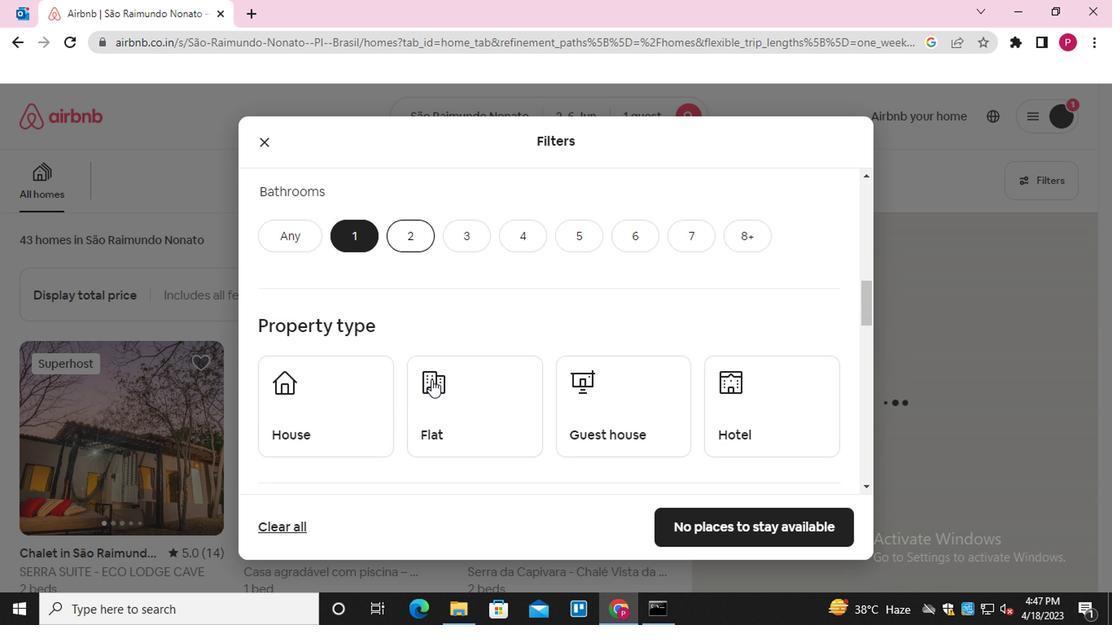 
Action: Mouse scrolled (429, 381) with delta (0, 1)
Screenshot: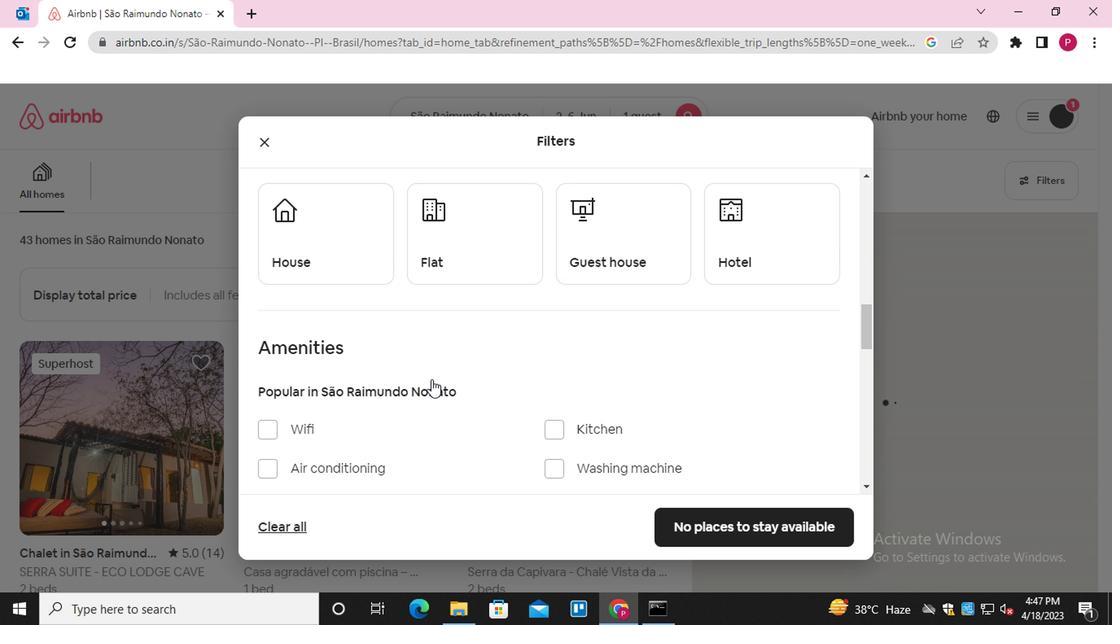 
Action: Mouse moved to (737, 334)
Screenshot: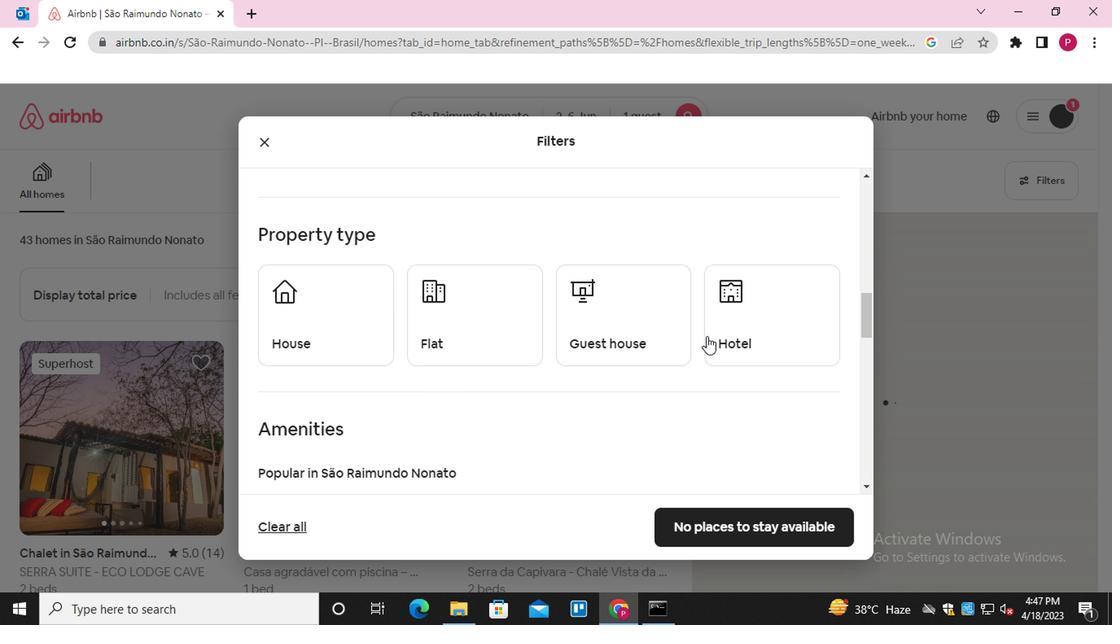 
Action: Mouse pressed left at (737, 334)
Screenshot: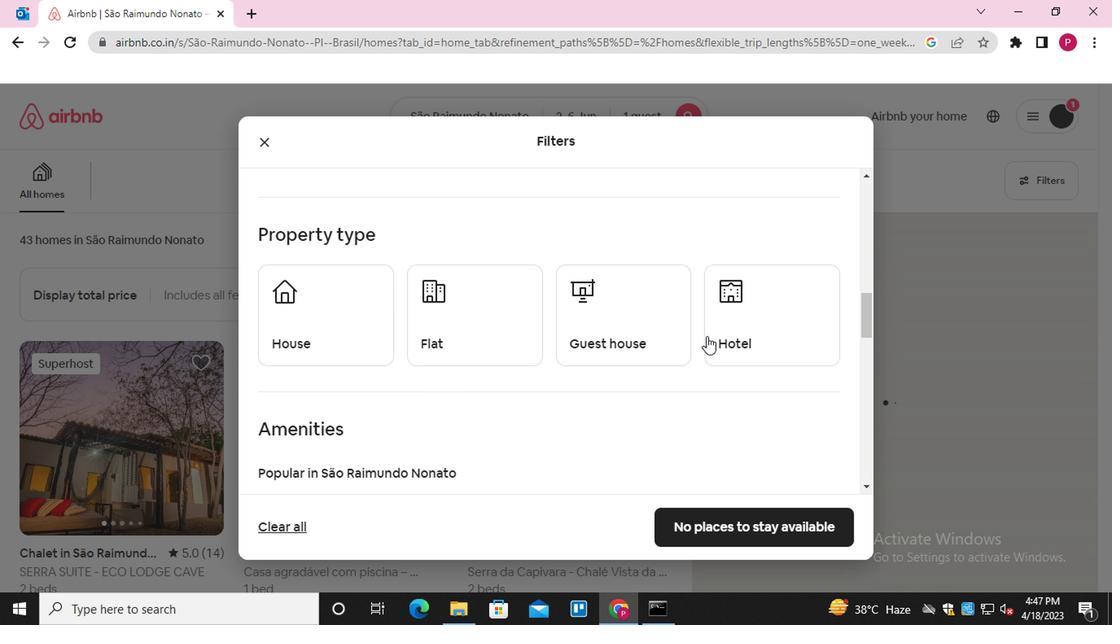 
Action: Mouse moved to (516, 428)
Screenshot: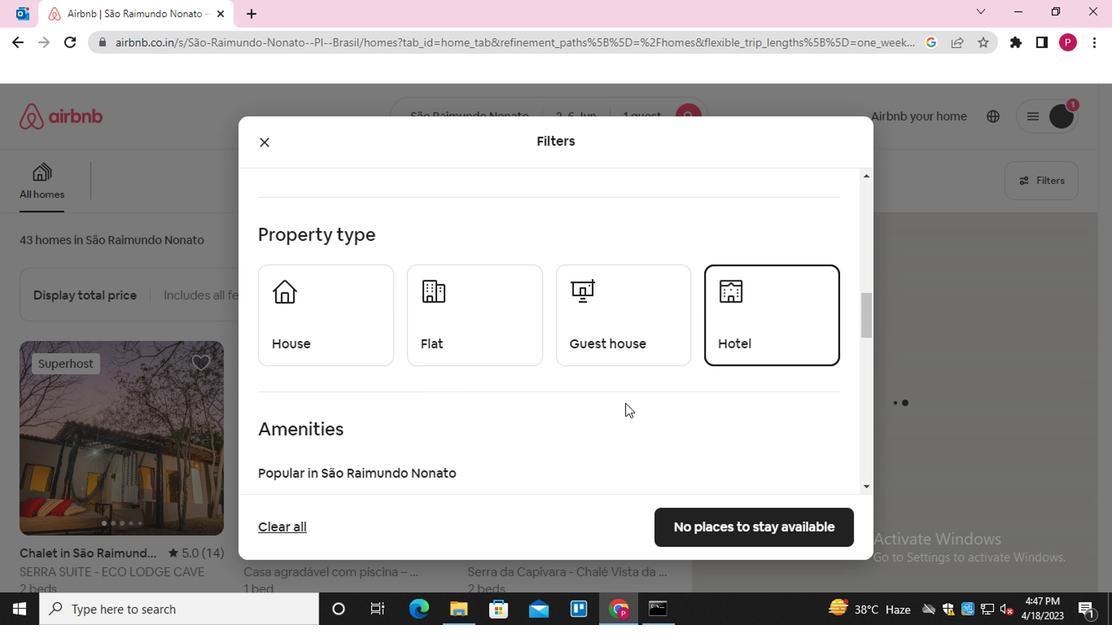 
Action: Mouse scrolled (516, 427) with delta (0, 0)
Screenshot: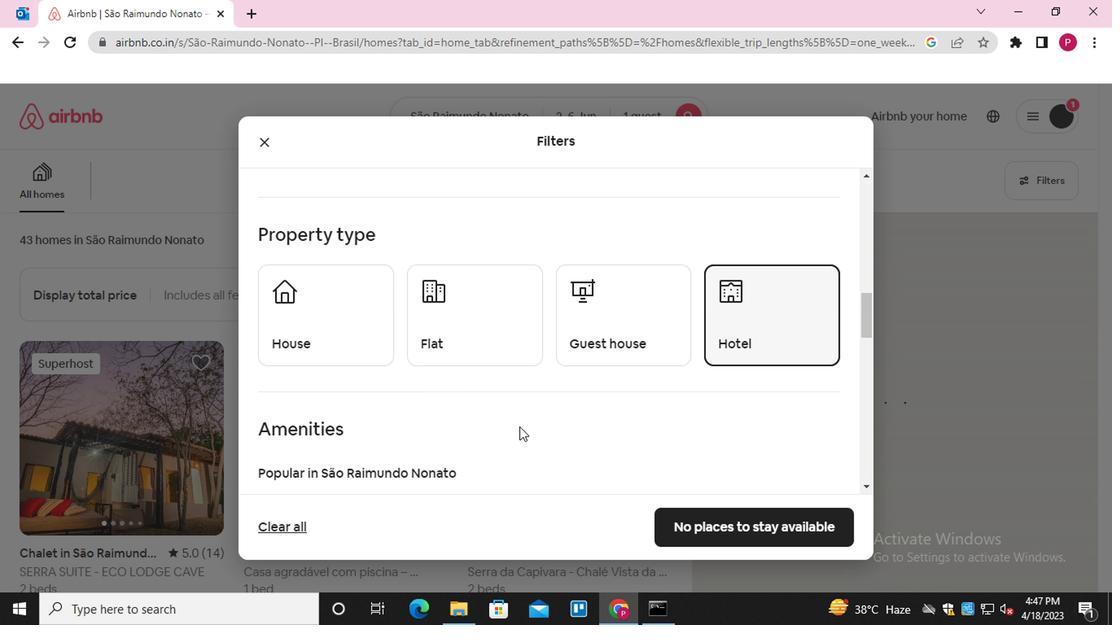 
Action: Mouse scrolled (516, 427) with delta (0, 0)
Screenshot: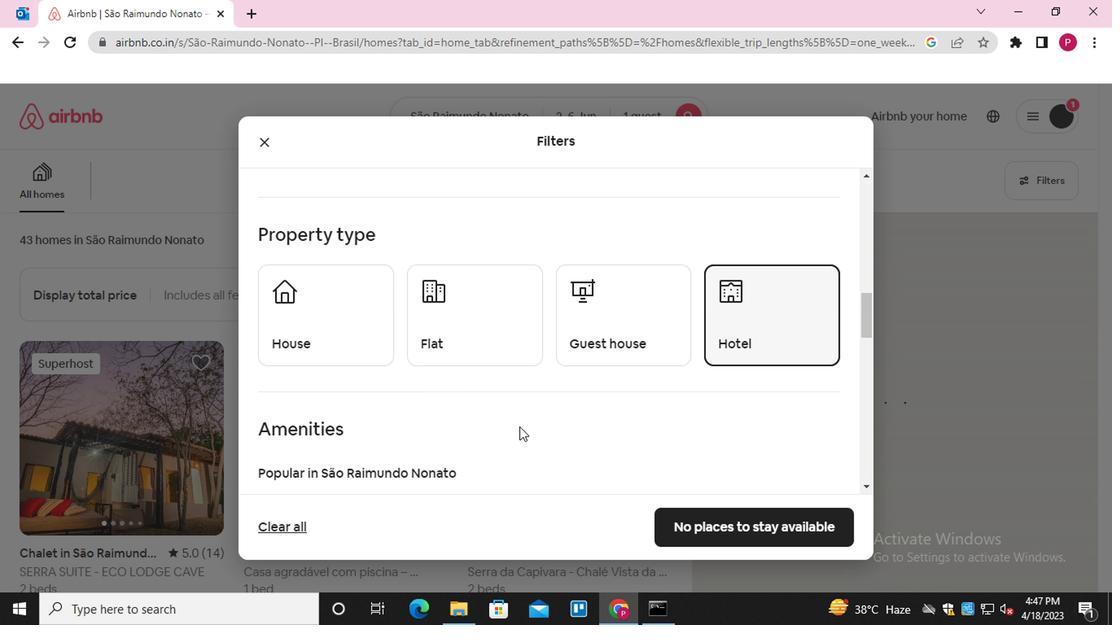 
Action: Mouse scrolled (516, 427) with delta (0, 0)
Screenshot: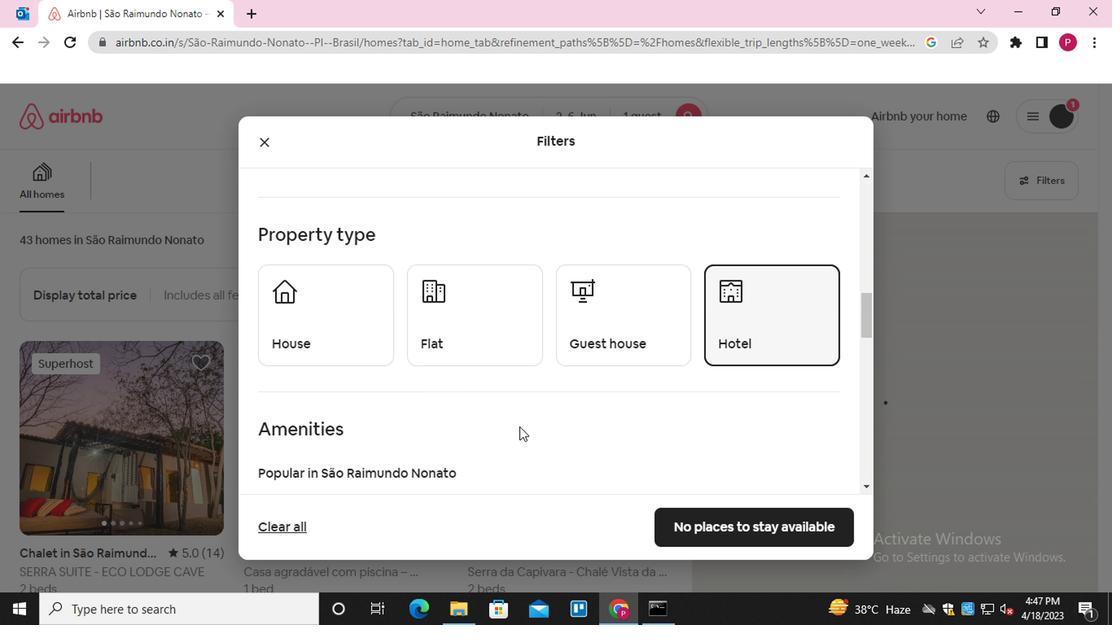 
Action: Mouse moved to (635, 370)
Screenshot: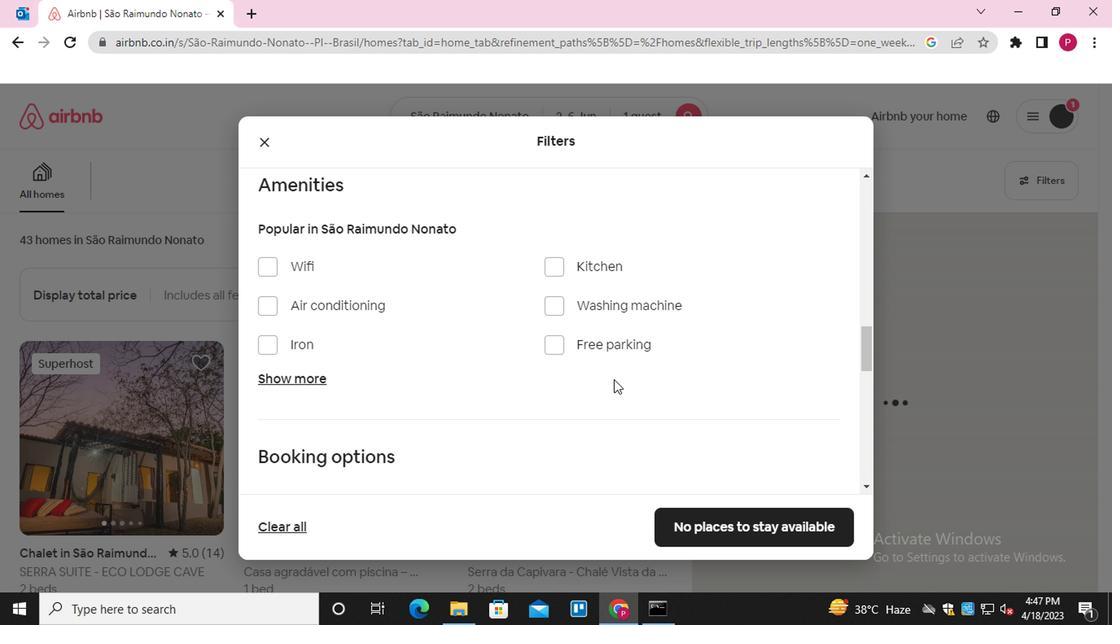 
Action: Mouse scrolled (635, 370) with delta (0, 0)
Screenshot: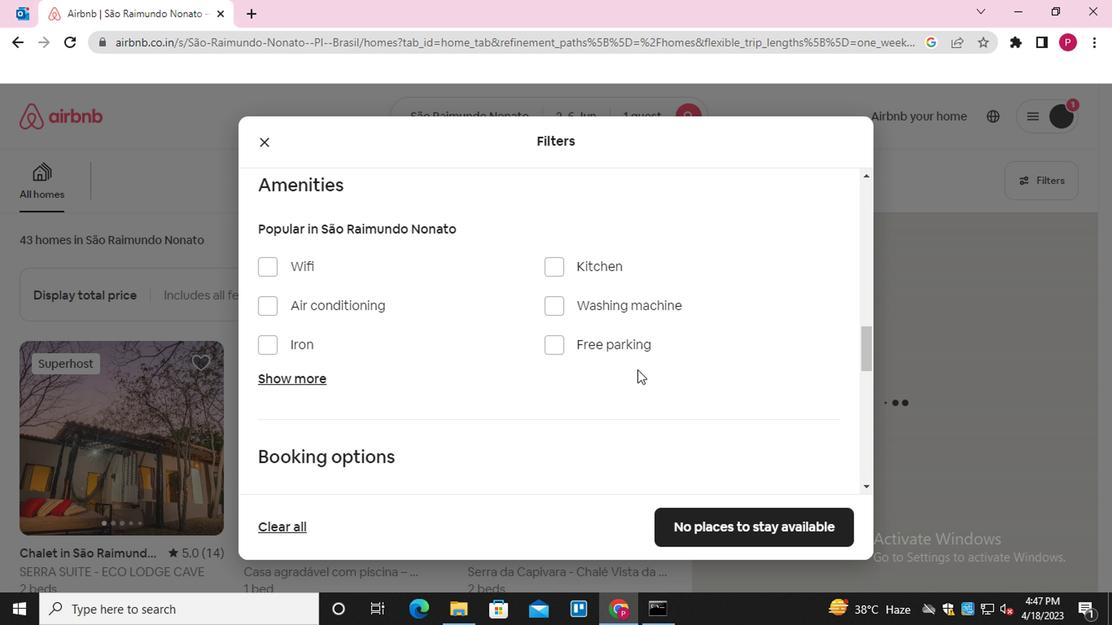 
Action: Mouse scrolled (635, 370) with delta (0, 0)
Screenshot: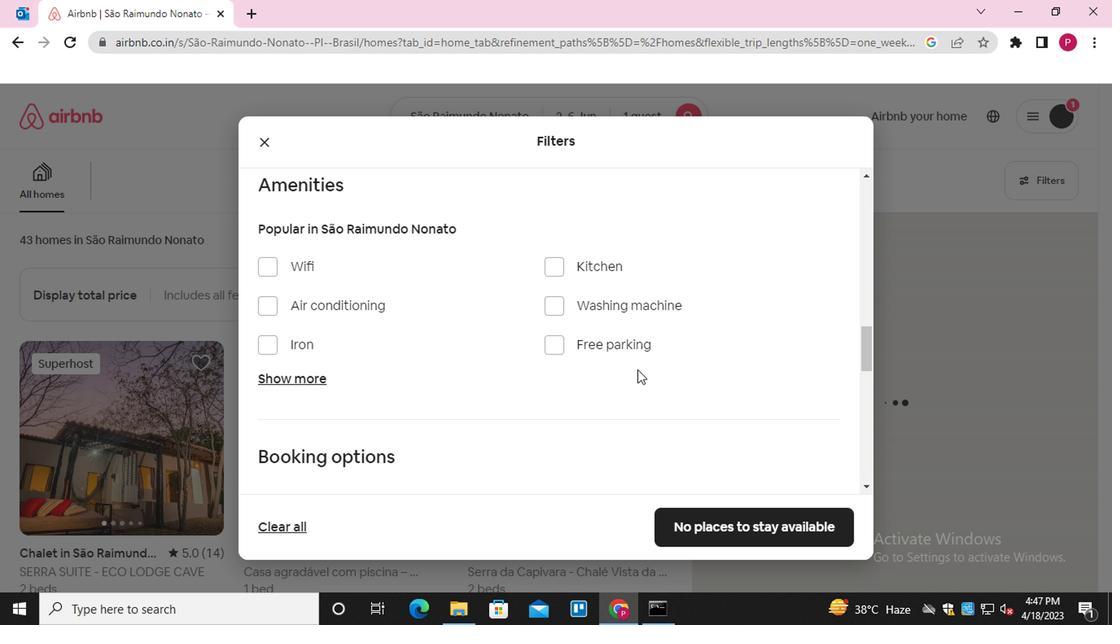 
Action: Mouse scrolled (635, 370) with delta (0, 0)
Screenshot: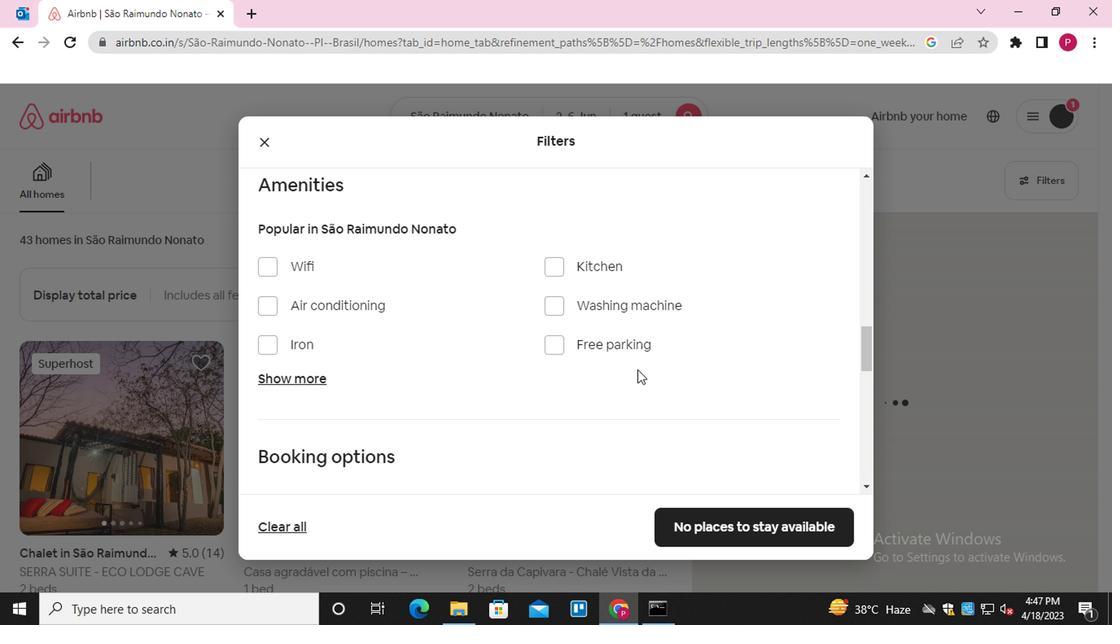 
Action: Mouse scrolled (635, 370) with delta (0, 0)
Screenshot: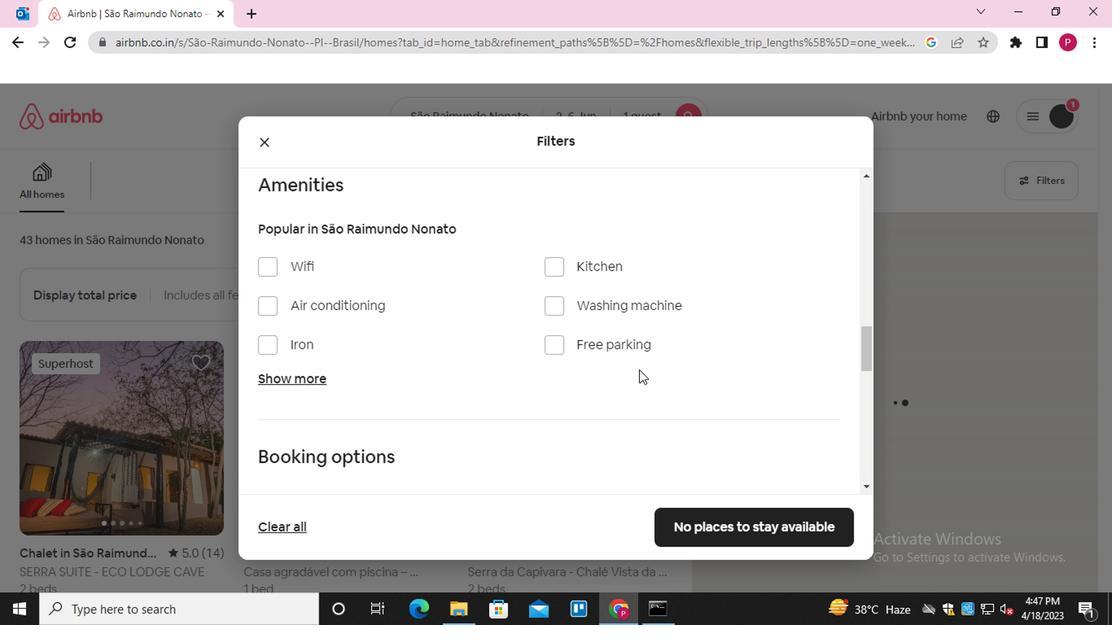 
Action: Mouse moved to (784, 239)
Screenshot: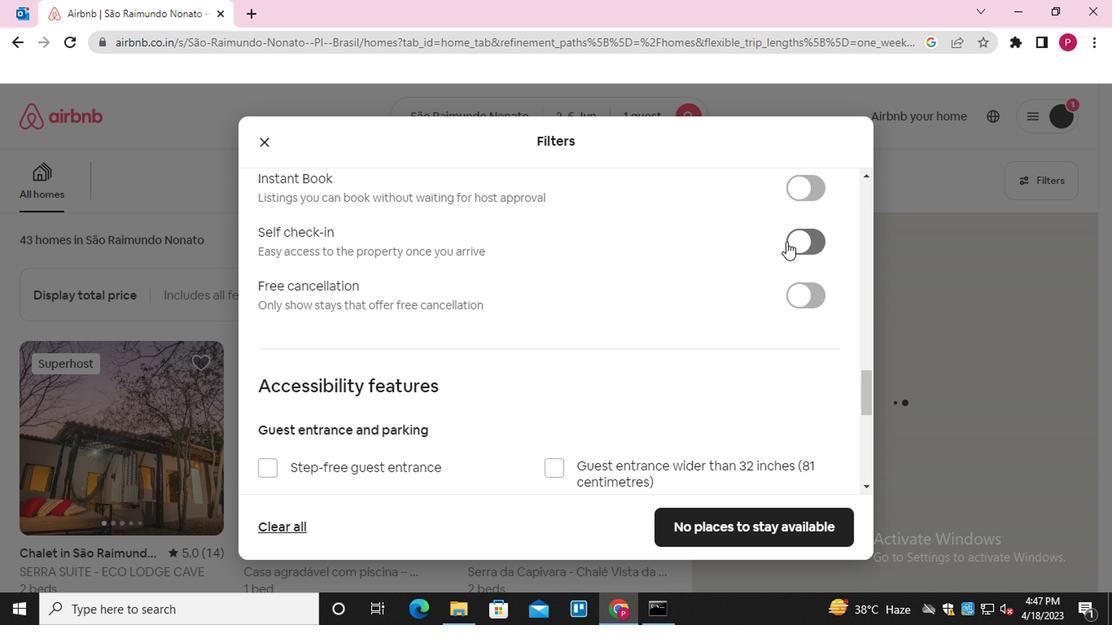 
Action: Mouse pressed left at (784, 239)
Screenshot: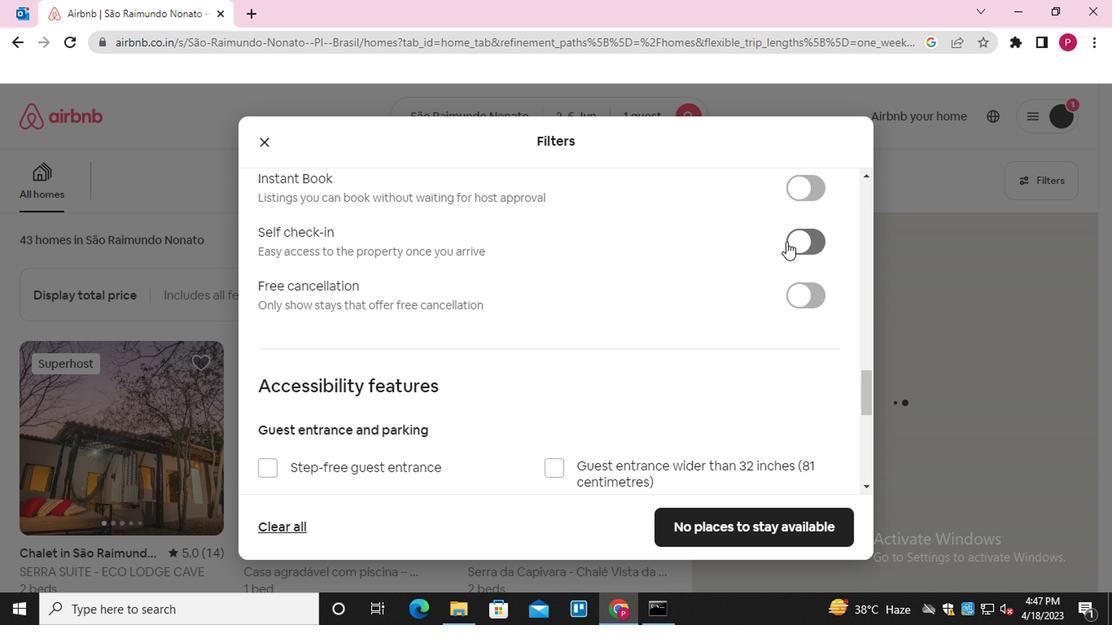 
Action: Mouse moved to (553, 376)
Screenshot: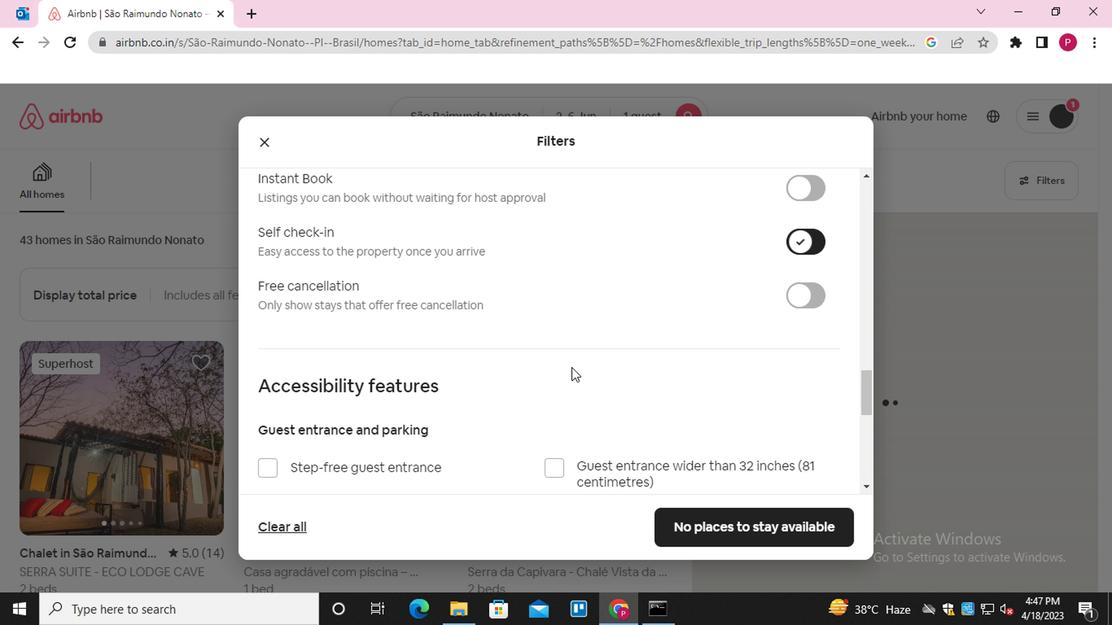 
Action: Mouse scrolled (553, 375) with delta (0, 0)
Screenshot: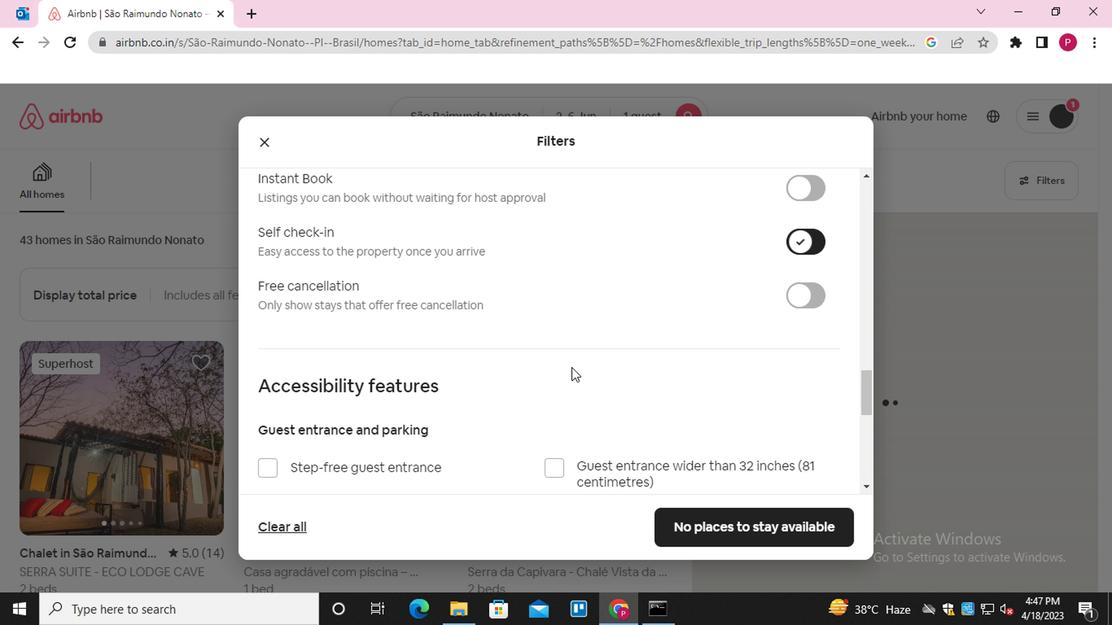 
Action: Mouse scrolled (553, 375) with delta (0, 0)
Screenshot: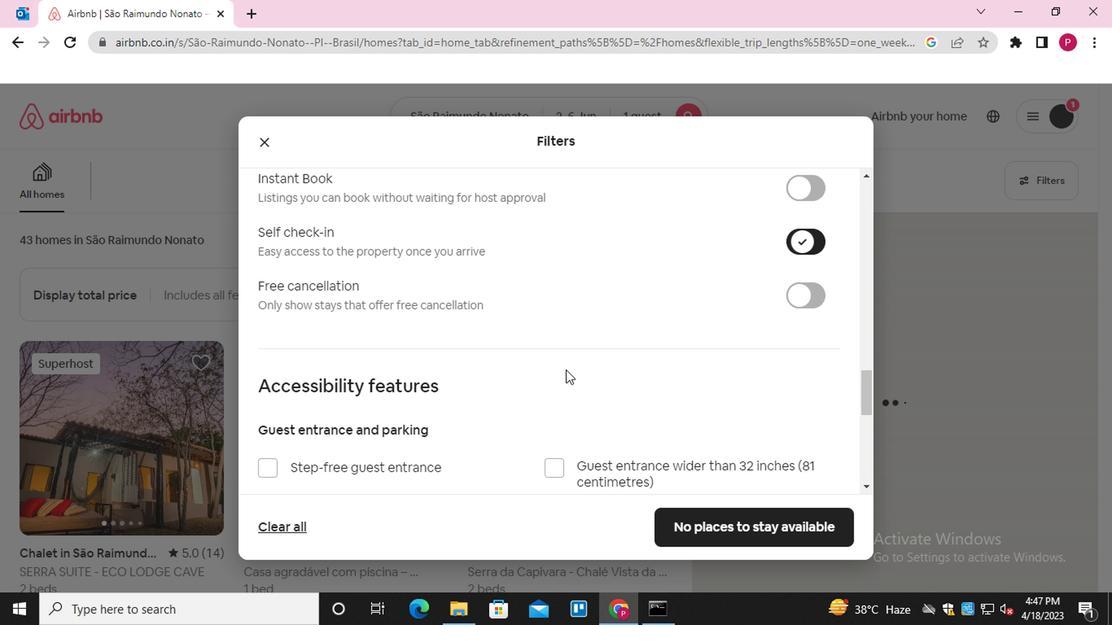 
Action: Mouse scrolled (553, 375) with delta (0, 0)
Screenshot: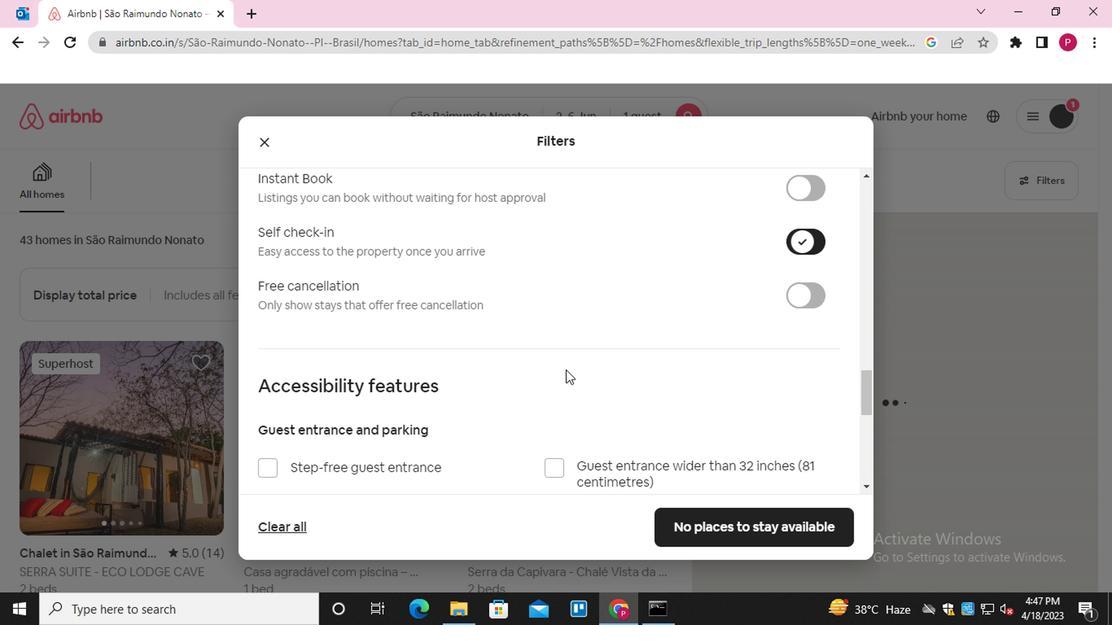 
Action: Mouse moved to (398, 414)
Screenshot: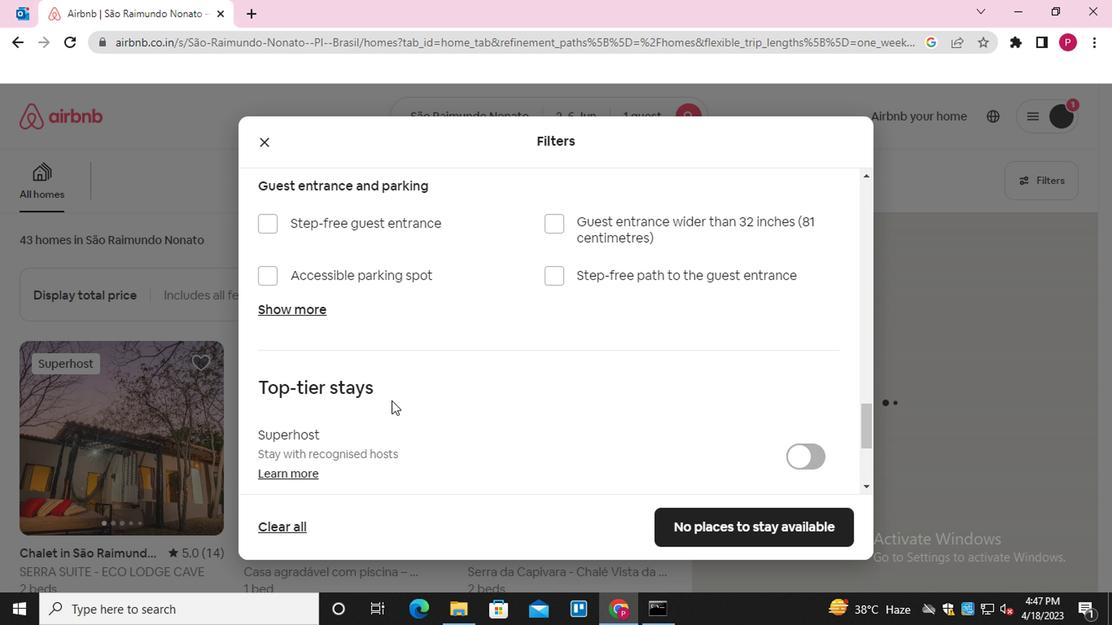 
Action: Mouse scrolled (398, 413) with delta (0, 0)
Screenshot: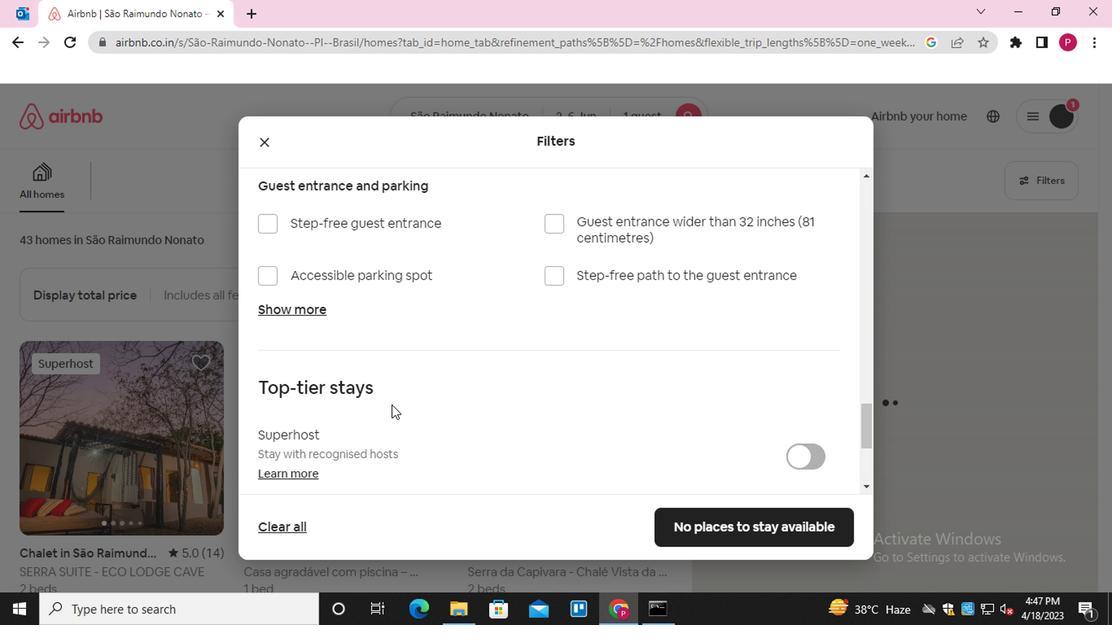 
Action: Mouse scrolled (398, 413) with delta (0, 0)
Screenshot: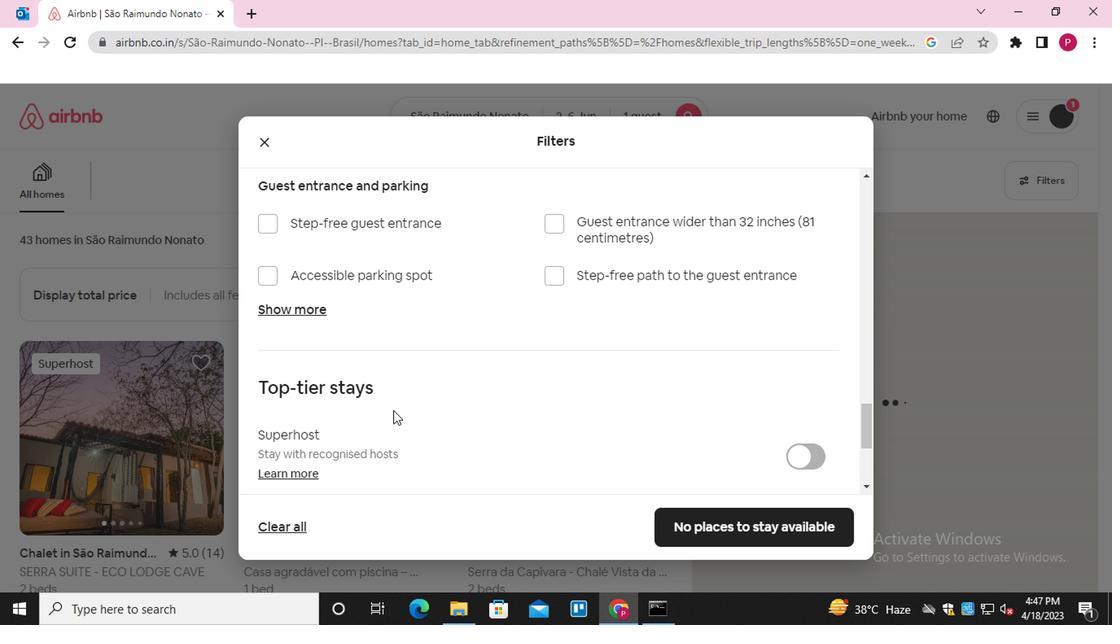 
Action: Mouse scrolled (398, 413) with delta (0, 0)
Screenshot: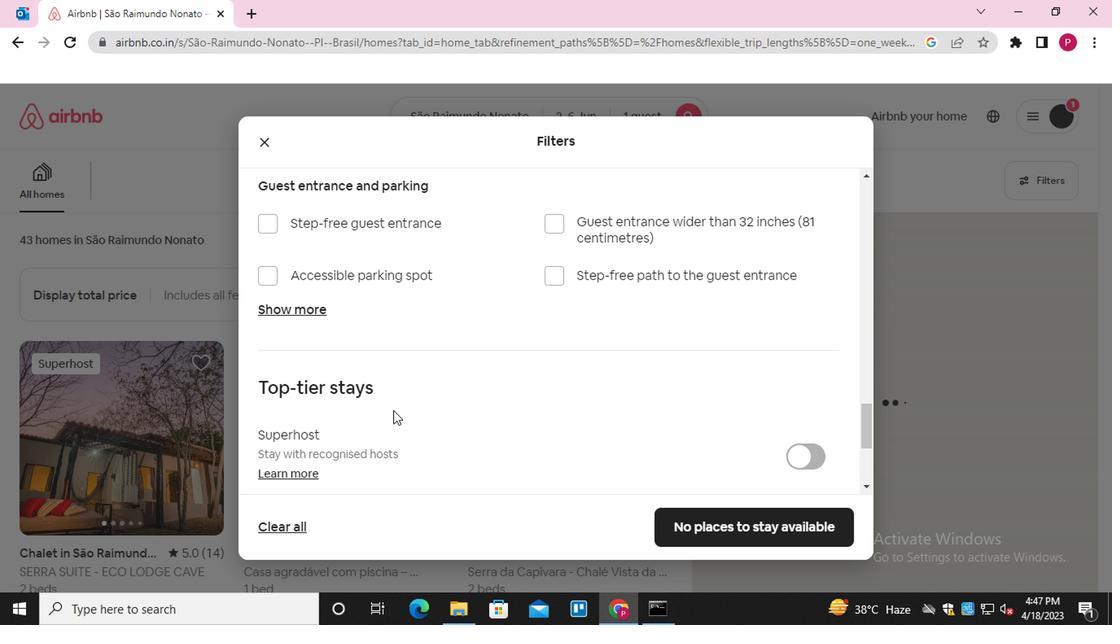 
Action: Mouse moved to (400, 414)
Screenshot: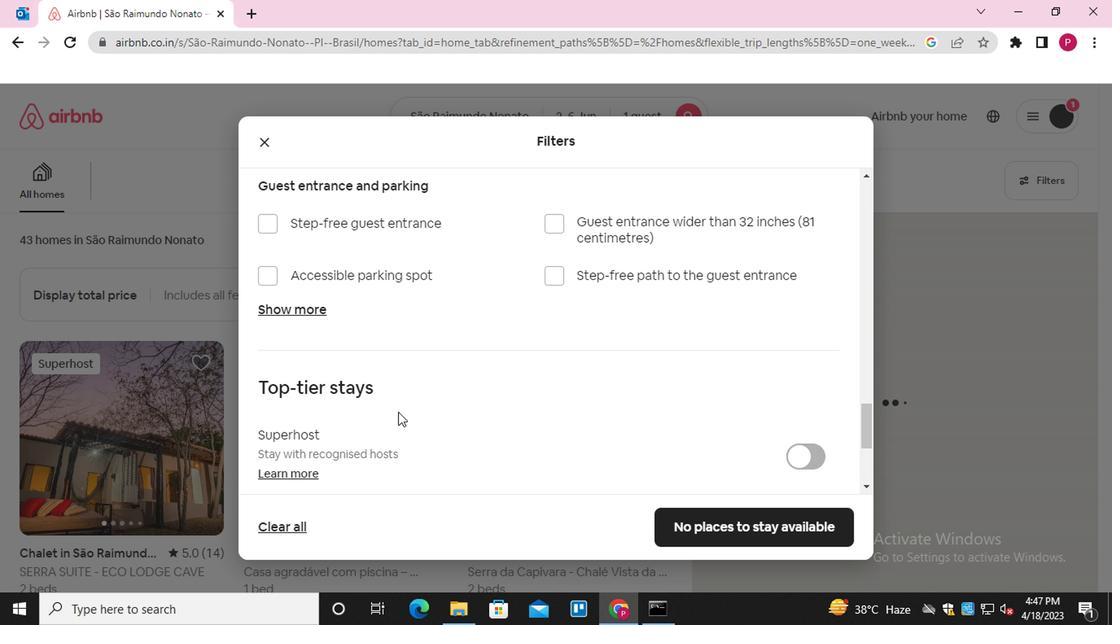 
Action: Mouse scrolled (400, 413) with delta (0, 0)
Screenshot: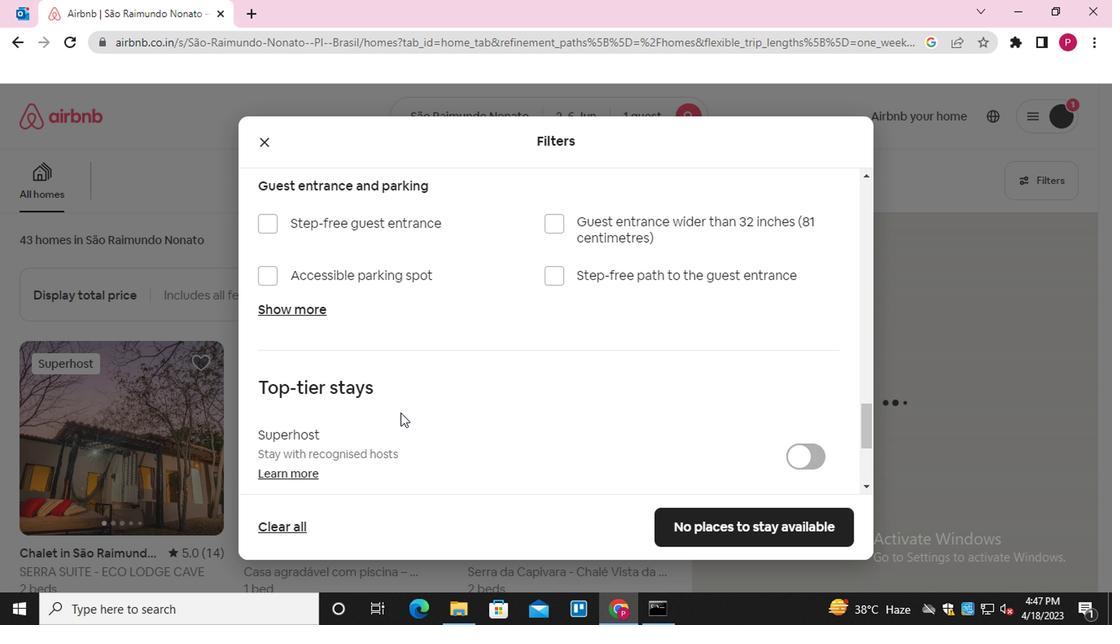 
Action: Mouse moved to (546, 419)
Screenshot: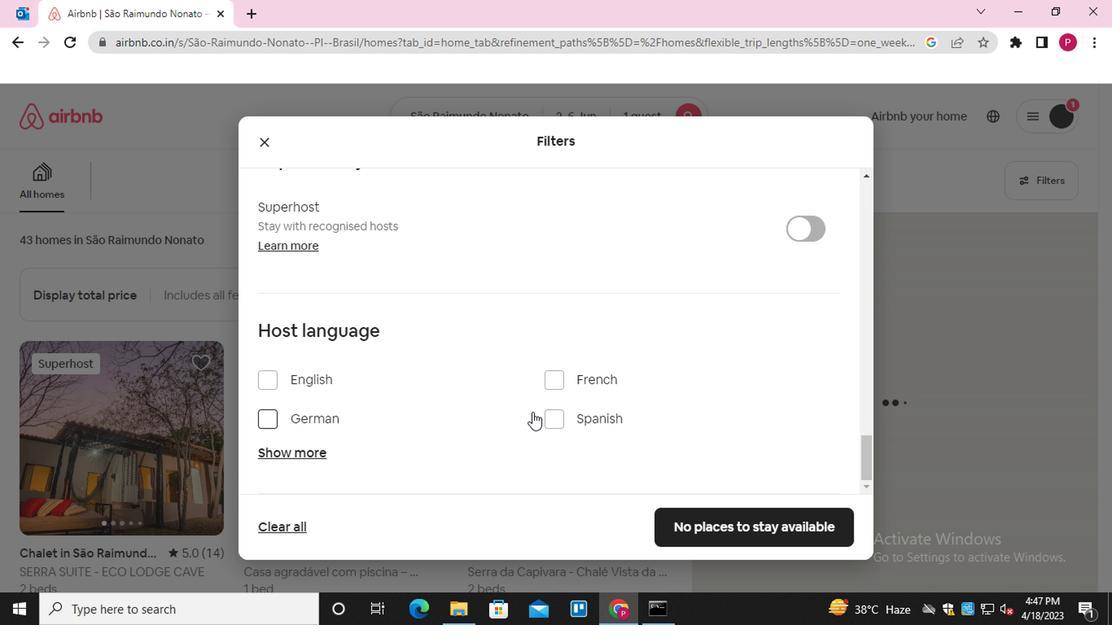 
Action: Mouse pressed left at (546, 419)
Screenshot: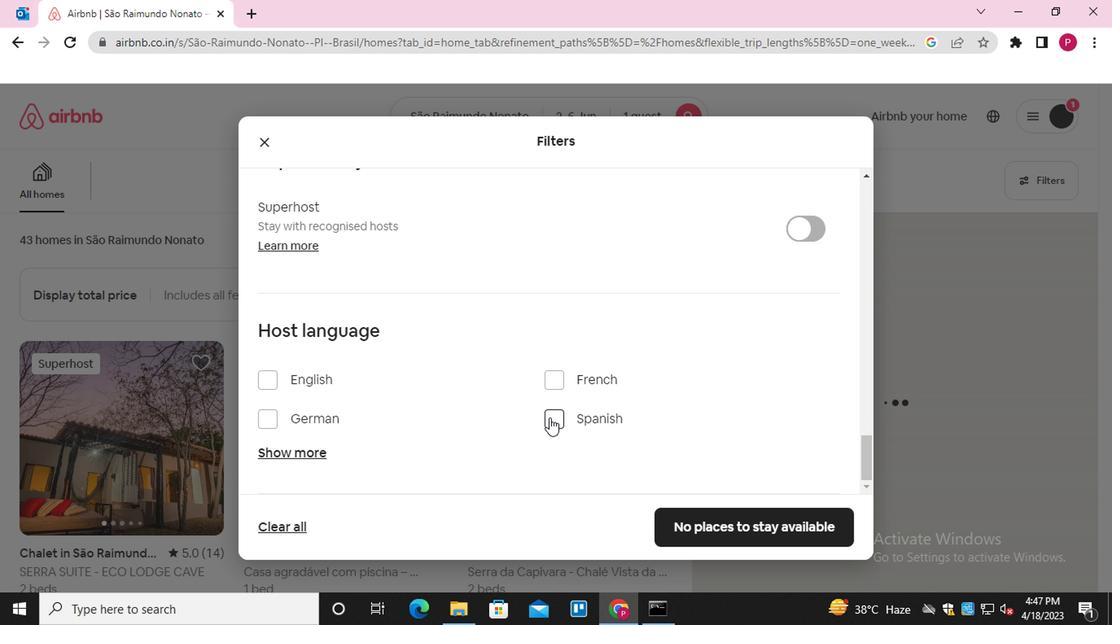 
Action: Mouse moved to (781, 529)
Screenshot: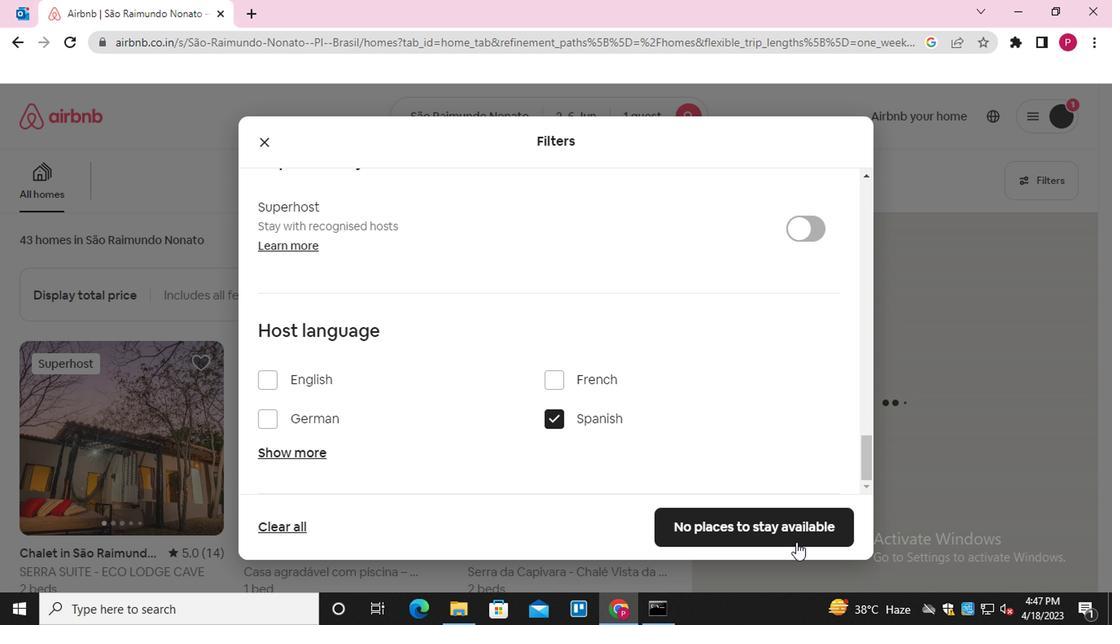 
Action: Mouse pressed left at (781, 529)
Screenshot: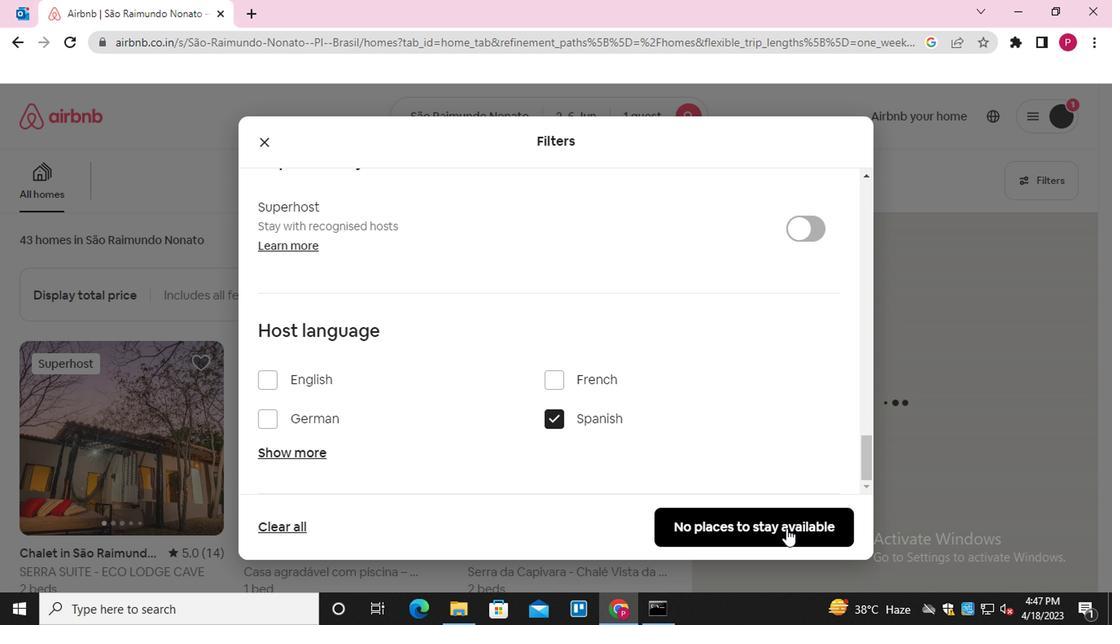 
